 Task: Add an event with the title Second Annual Strategic Planning Session, date '2023/12/23', time 7:00 AM to 9:00 AMand add a description: The Lunch Break Mindfulness Session will begin with a brief introduction to mindfulness and its benefits. Participants will learn about the practice of being fully present in the moment, cultivating awareness, and reducing stress. The facilitator will create a safe and supportive environment, ensuring that participants feel comfortable throughout the session., put the event into Red category . Add location for the event as: Prague, Czech Republic, logged in from the account softage.7@softage.netand send the event invitation to softage.10@softage.net and softage.5@softage.net. Set a reminder for the event 1 hour before
Action: Mouse moved to (92, 117)
Screenshot: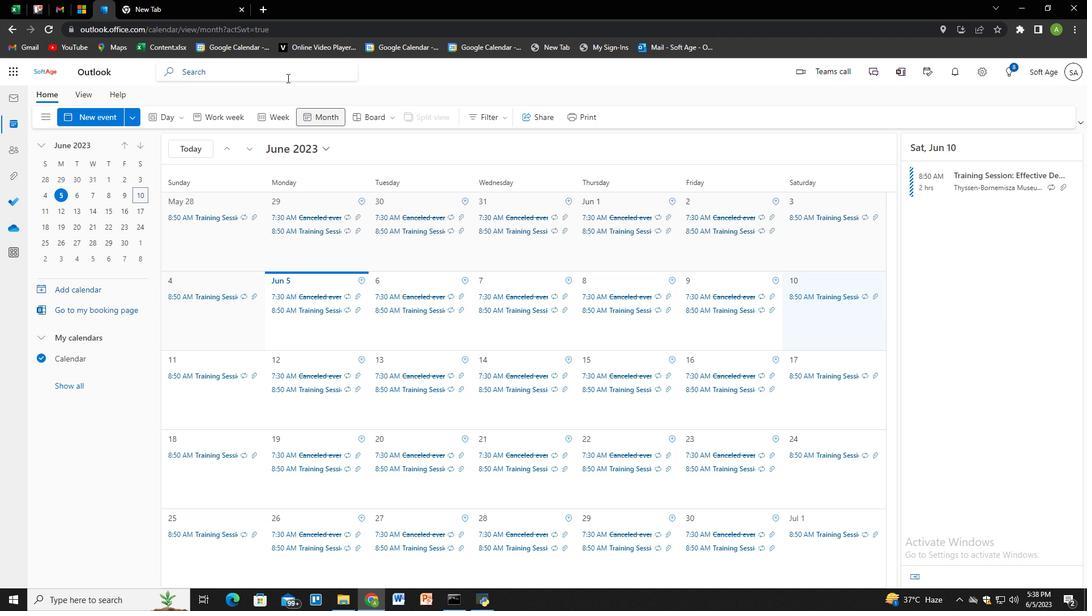 
Action: Mouse pressed left at (92, 117)
Screenshot: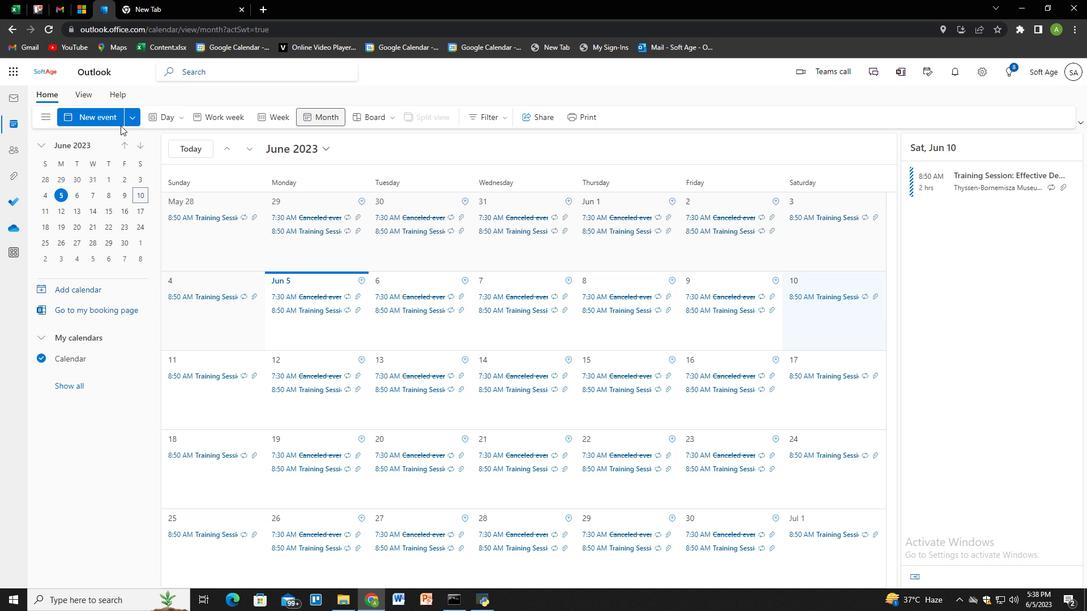 
Action: Mouse moved to (430, 195)
Screenshot: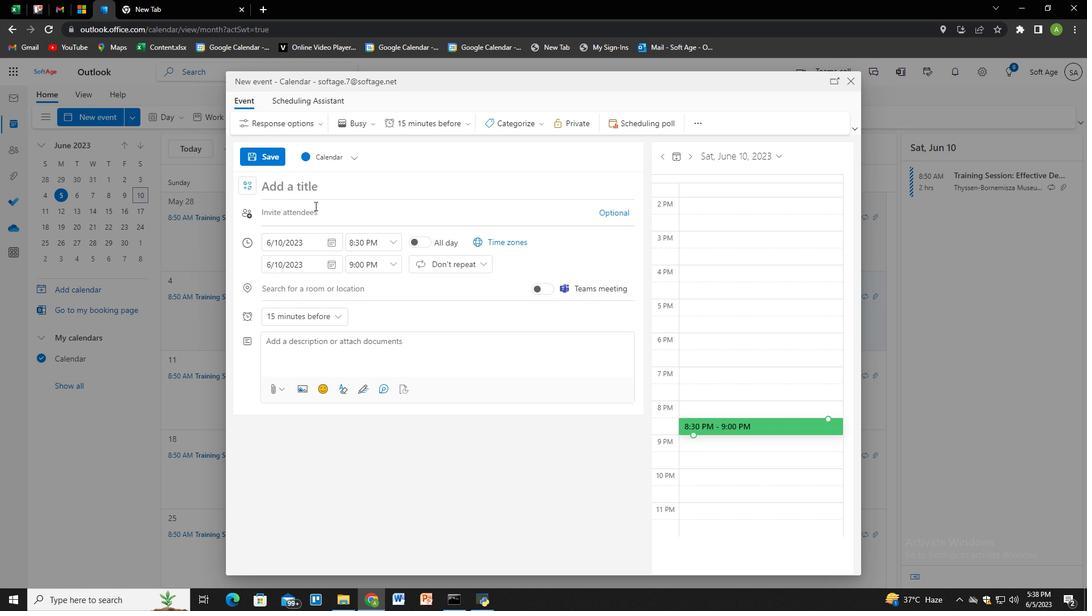 
Action: Key pressed <Key.shift>See<Key.backspace>cond<Key.space><Key.shift>Annu
Screenshot: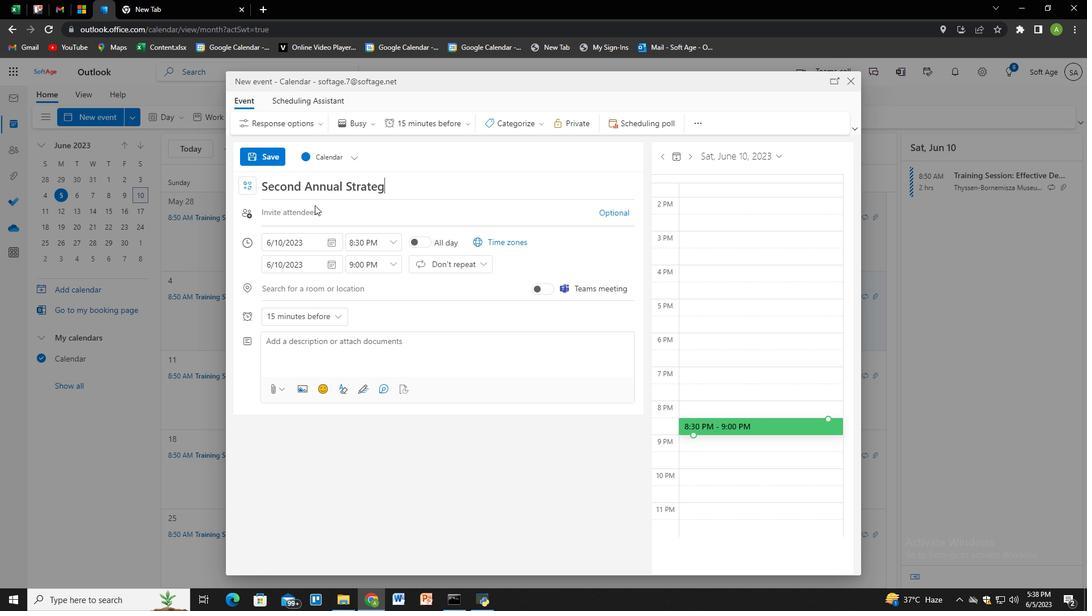 
Action: Mouse moved to (107, 118)
Screenshot: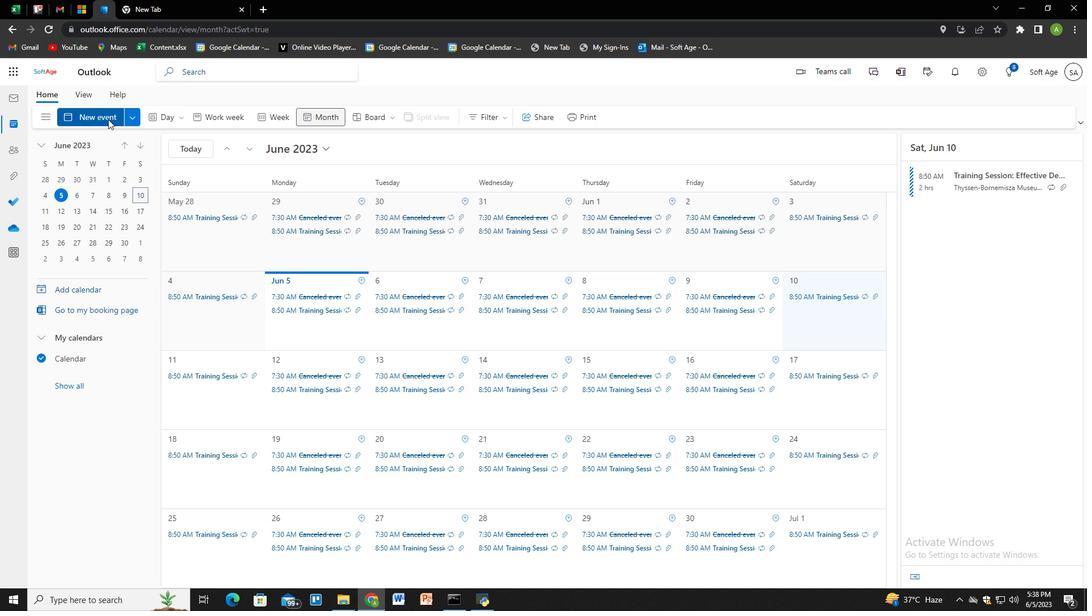 
Action: Mouse pressed left at (107, 118)
Screenshot: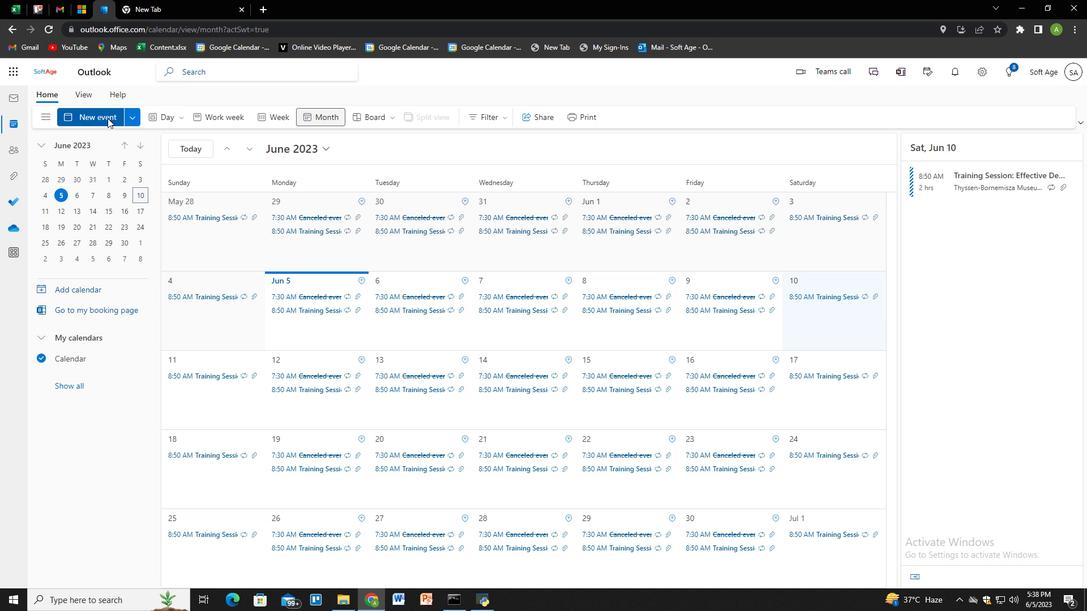 
Action: Mouse moved to (314, 205)
Screenshot: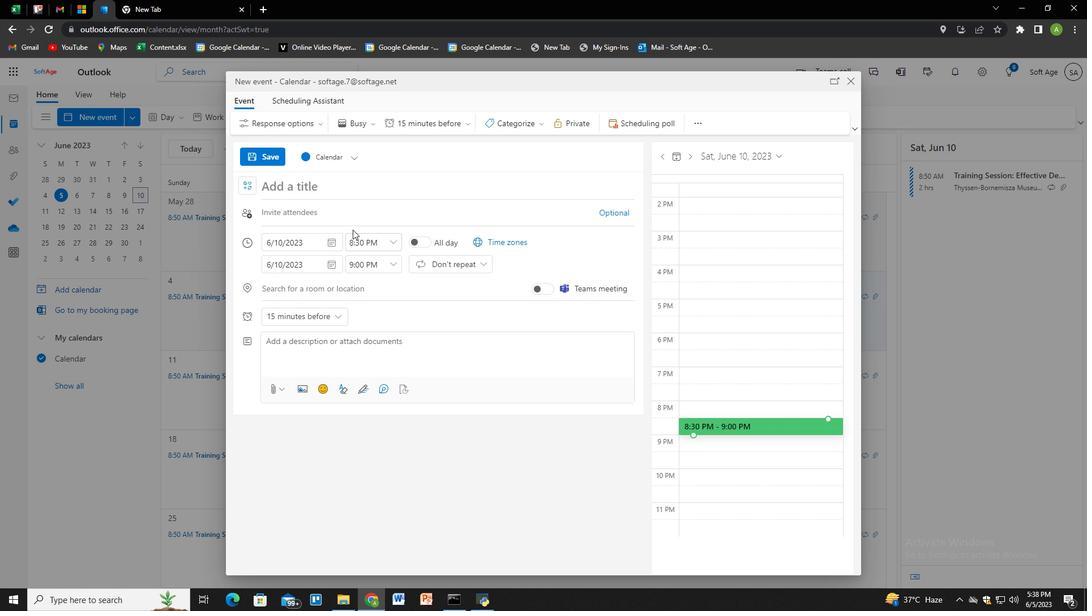 
Action: Key pressed <Key.shift>Second<Key.space><Key.shift><Key.shift>Annual<Key.space><Key.shift>Strategic<Key.space><Key.shift>Planning<Key.space><Key.shift>Session
Screenshot: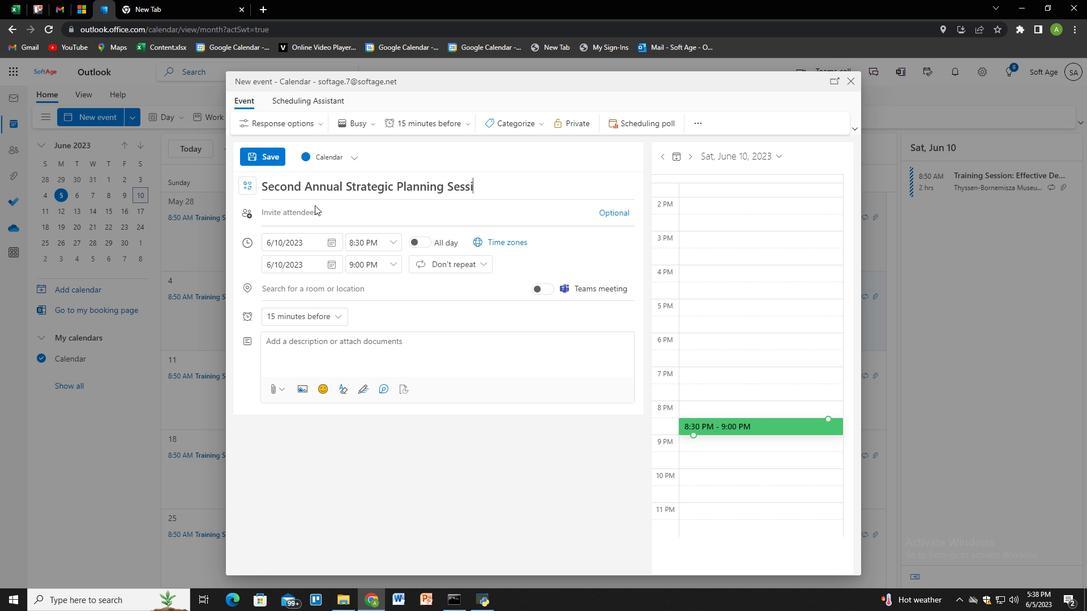 
Action: Mouse moved to (330, 241)
Screenshot: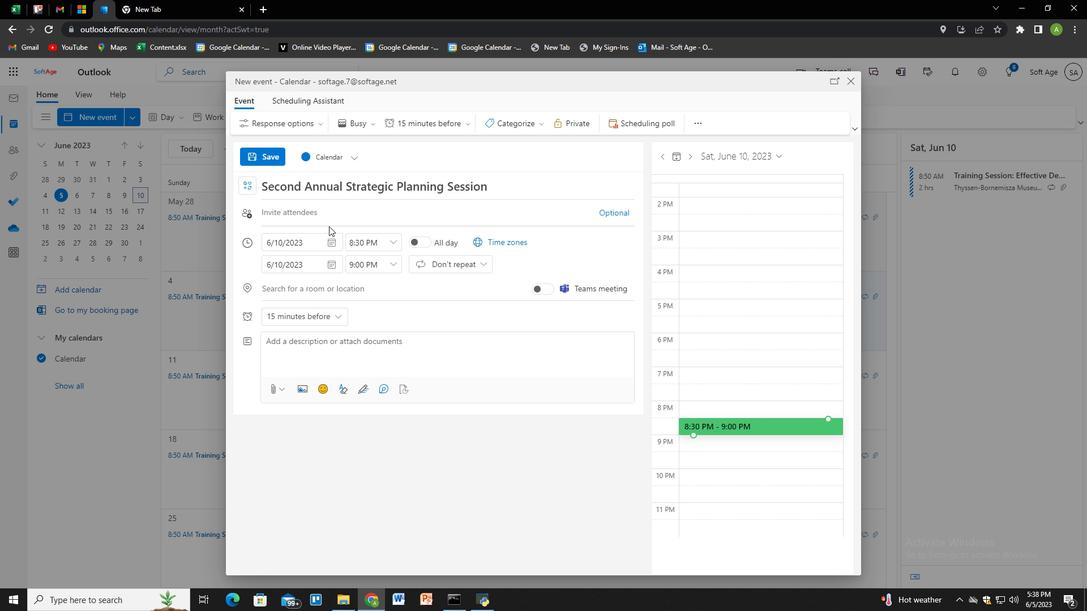 
Action: Mouse pressed left at (330, 241)
Screenshot: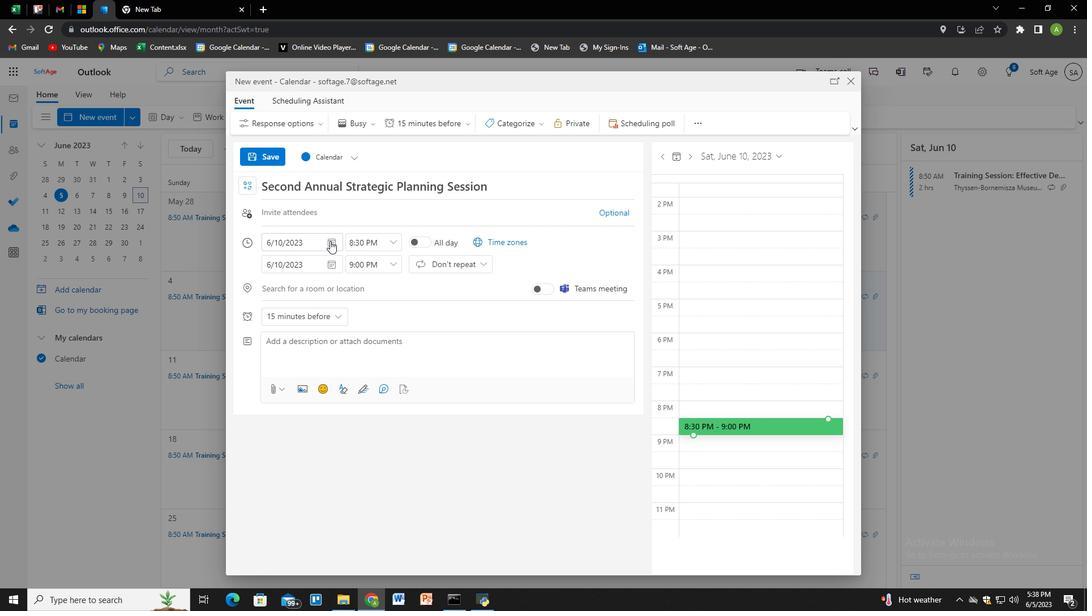 
Action: Mouse moved to (376, 265)
Screenshot: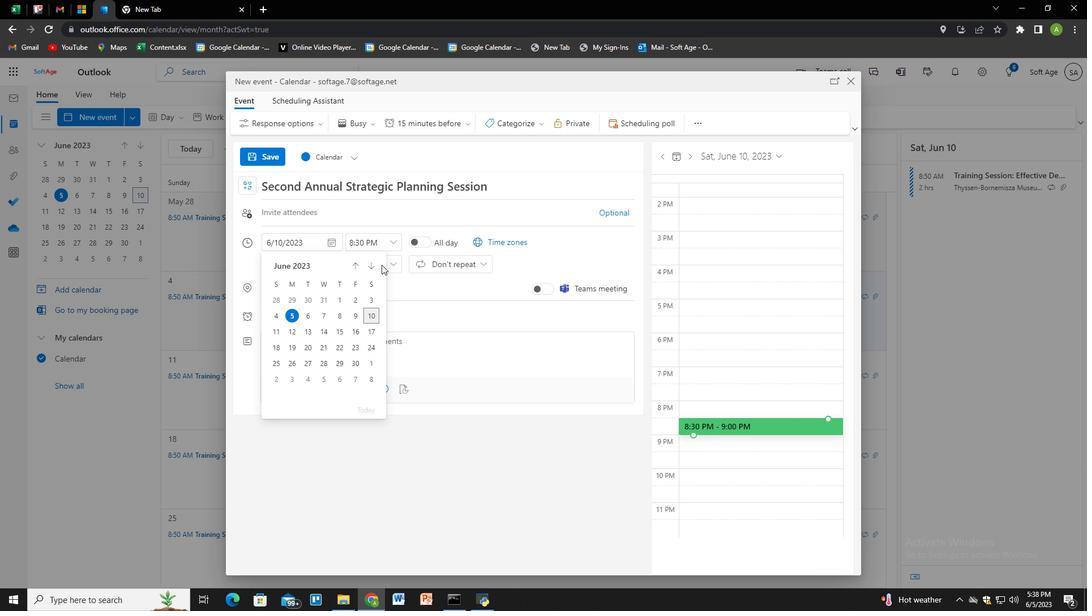 
Action: Mouse pressed left at (376, 265)
Screenshot: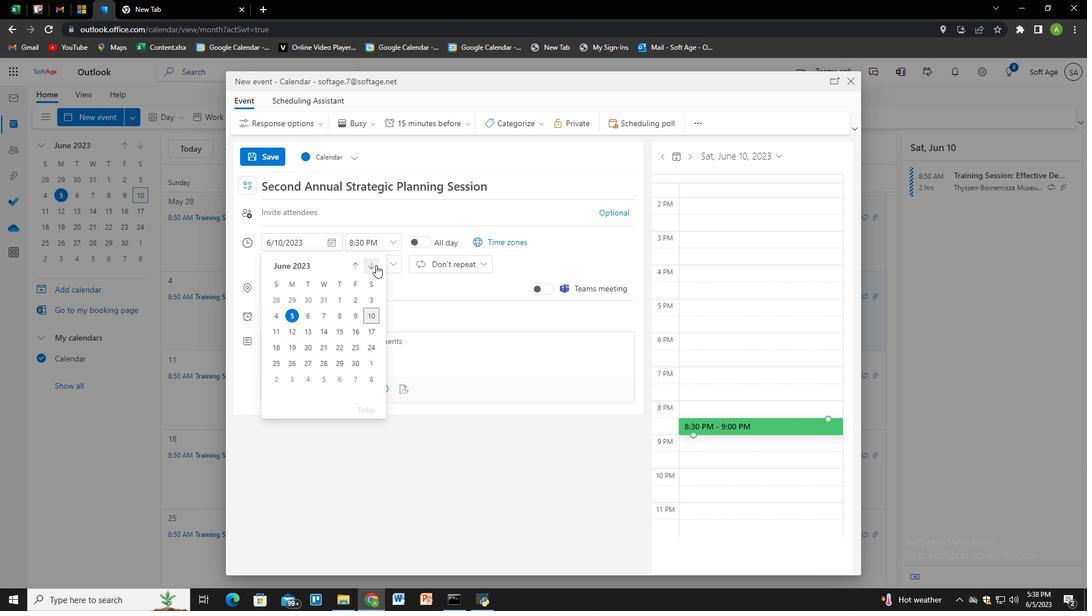 
Action: Mouse pressed left at (376, 265)
Screenshot: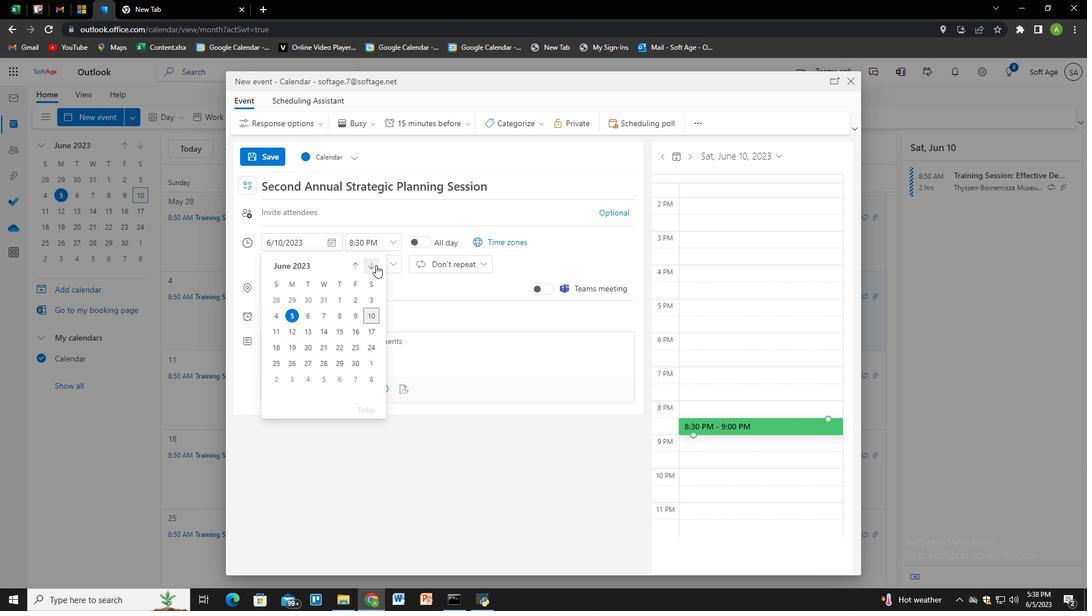 
Action: Mouse pressed left at (376, 265)
Screenshot: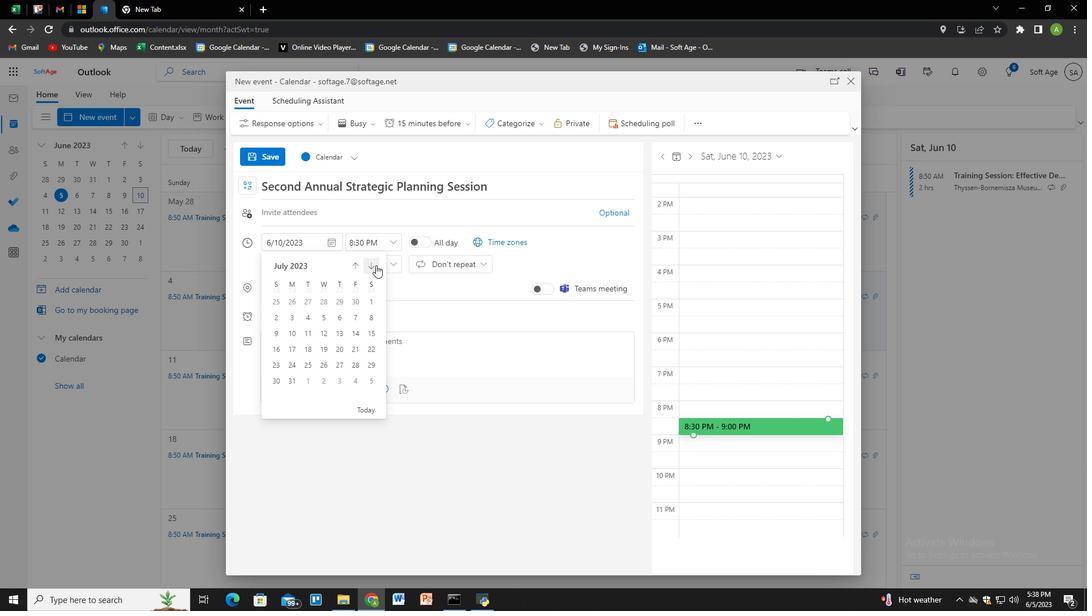 
Action: Mouse pressed left at (376, 265)
Screenshot: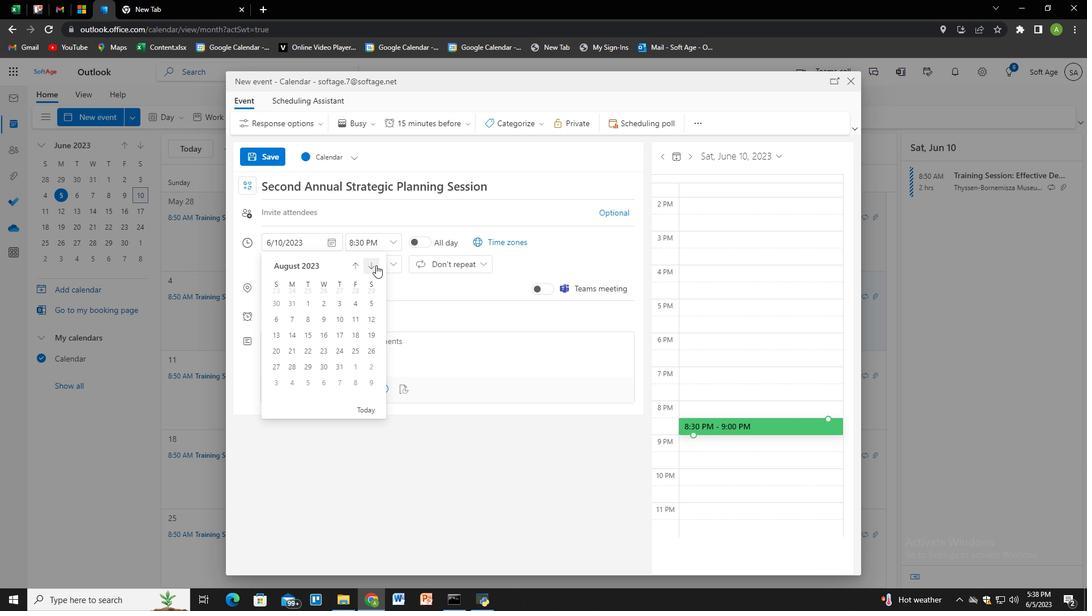 
Action: Mouse pressed left at (376, 265)
Screenshot: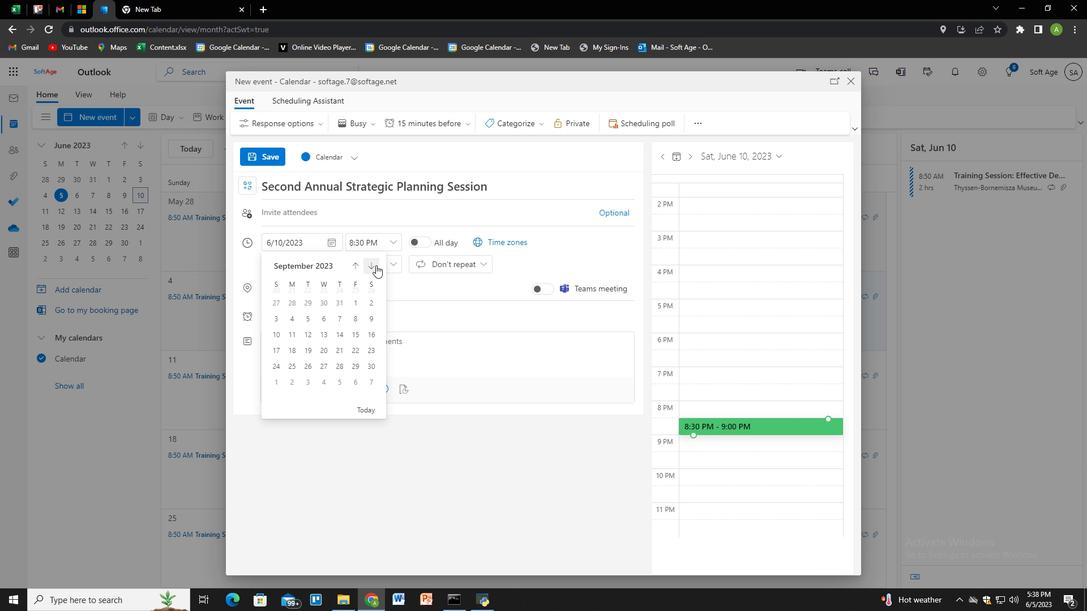 
Action: Mouse pressed left at (376, 265)
Screenshot: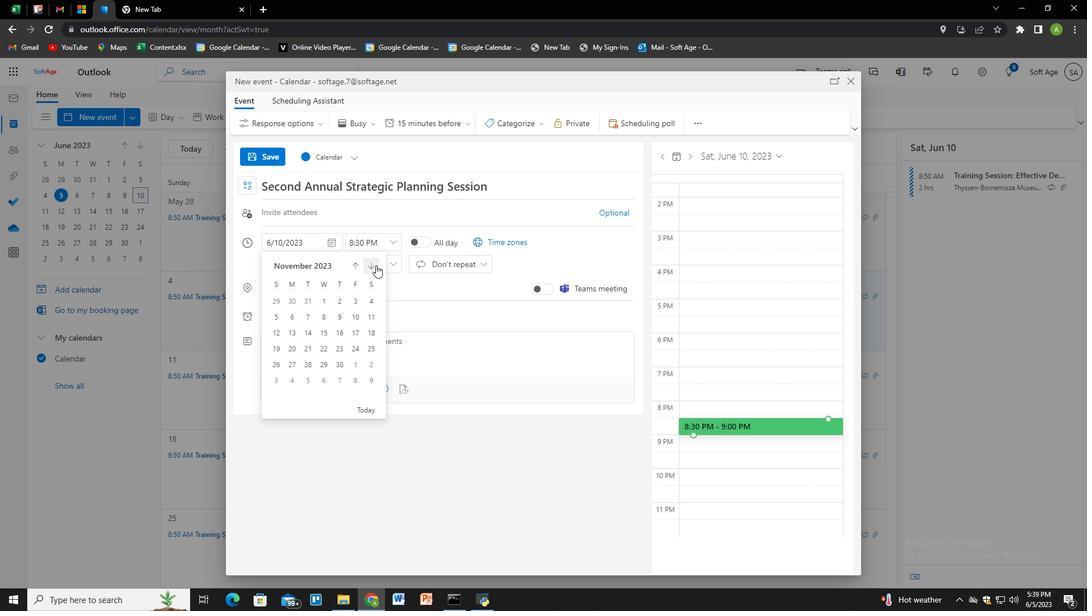 
Action: Mouse moved to (370, 348)
Screenshot: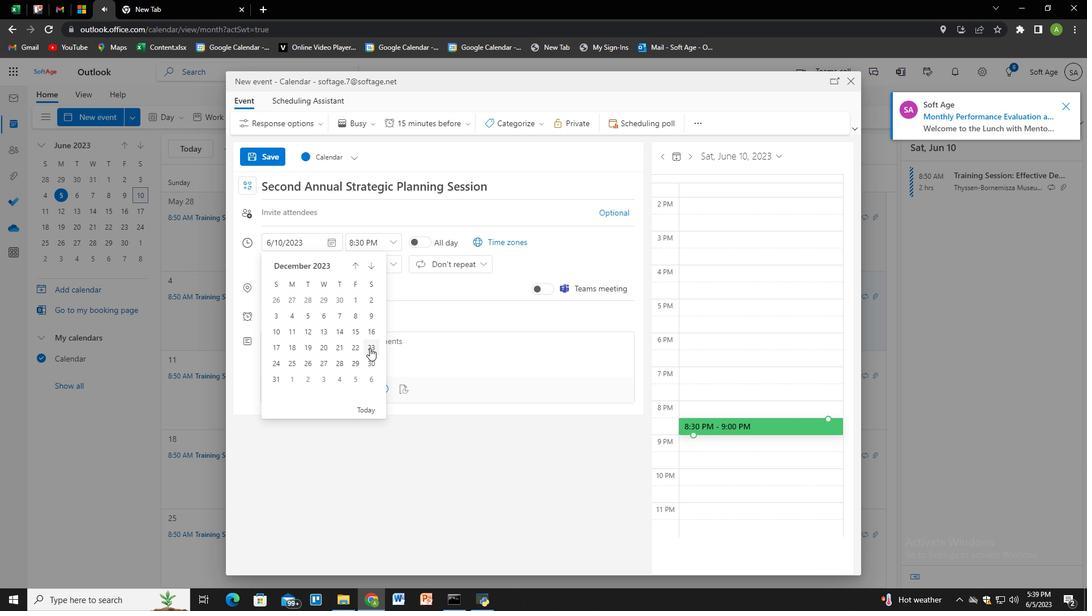 
Action: Mouse pressed left at (370, 348)
Screenshot: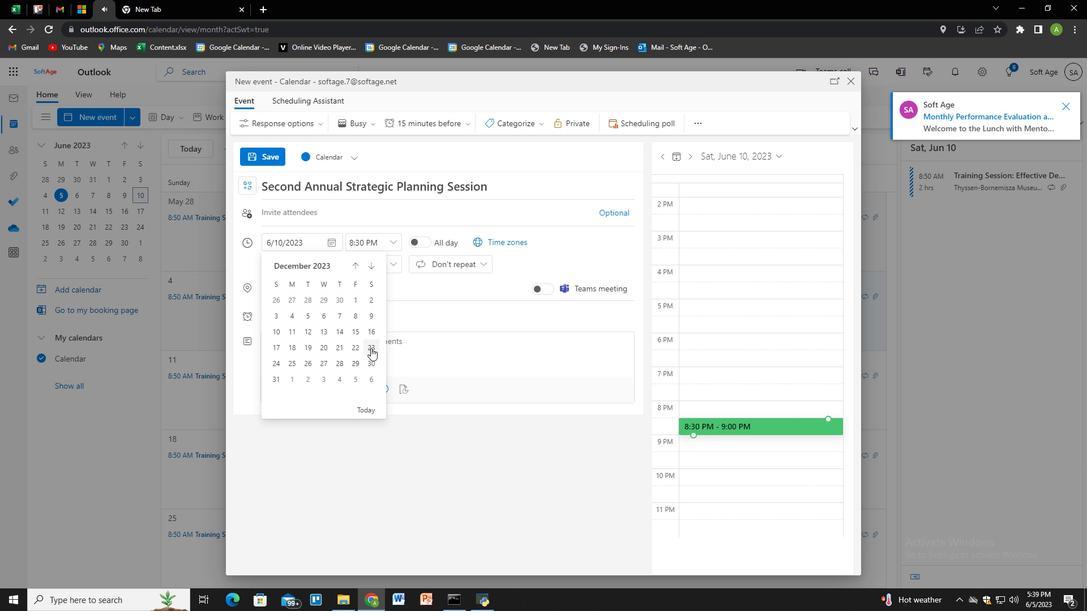 
Action: Mouse moved to (397, 241)
Screenshot: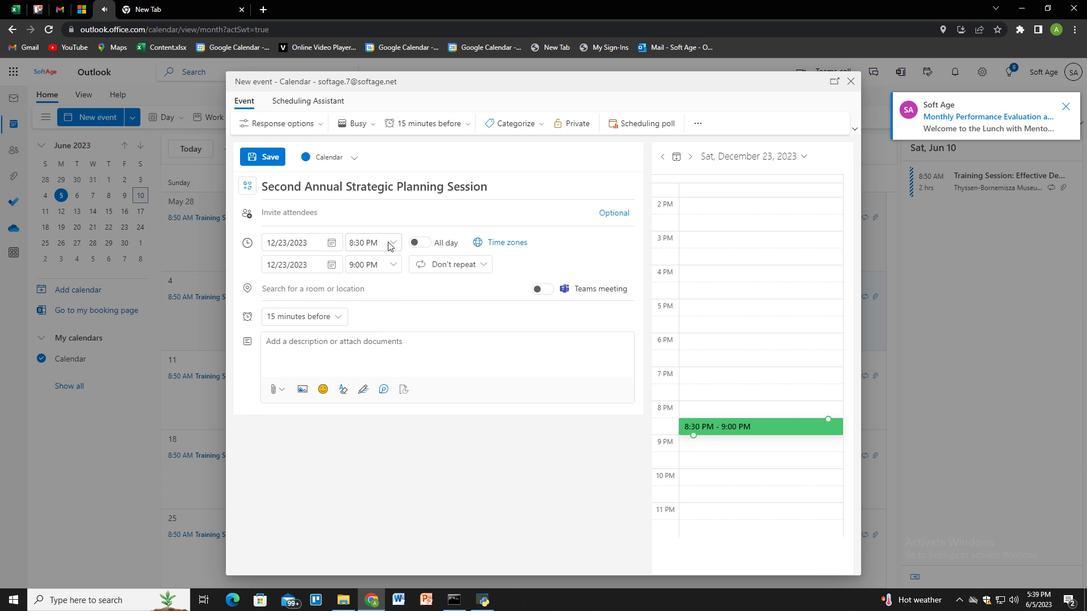 
Action: Mouse pressed left at (397, 241)
Screenshot: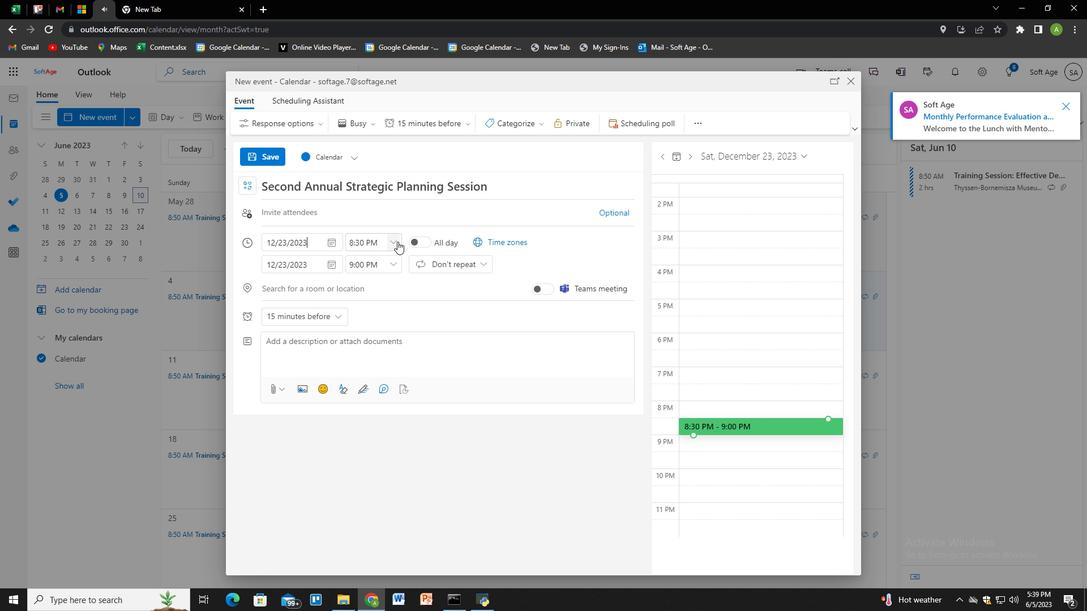 
Action: Mouse moved to (395, 283)
Screenshot: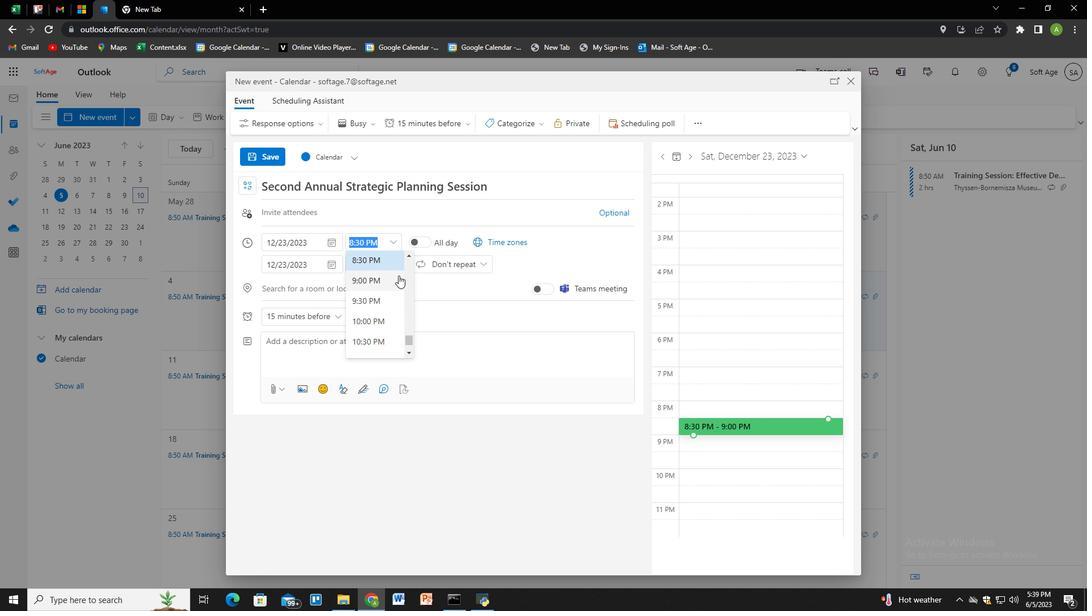 
Action: Mouse scrolled (395, 283) with delta (0, 0)
Screenshot: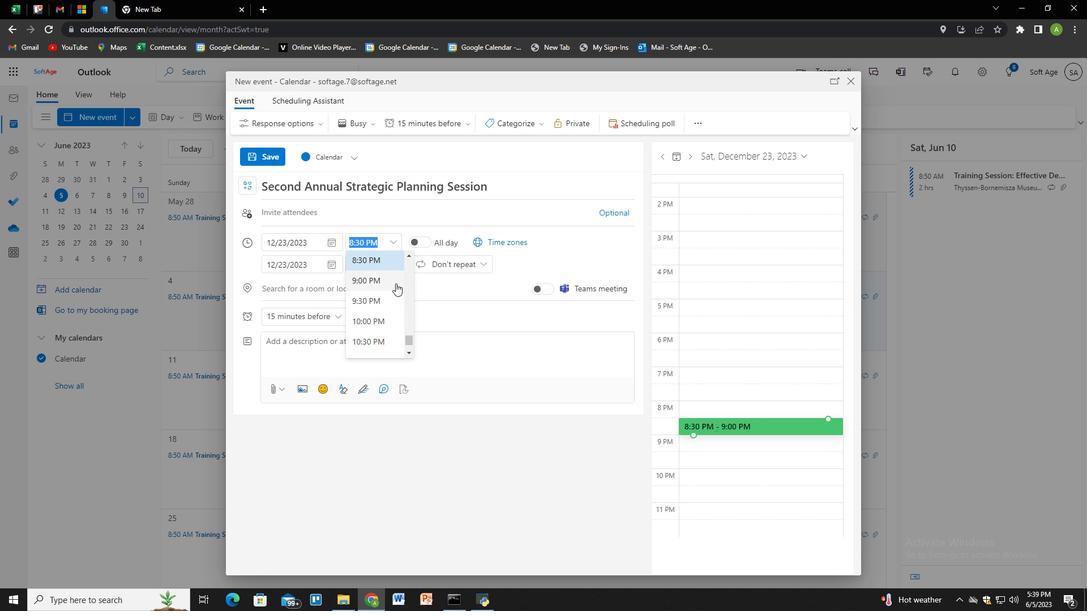 
Action: Mouse moved to (395, 284)
Screenshot: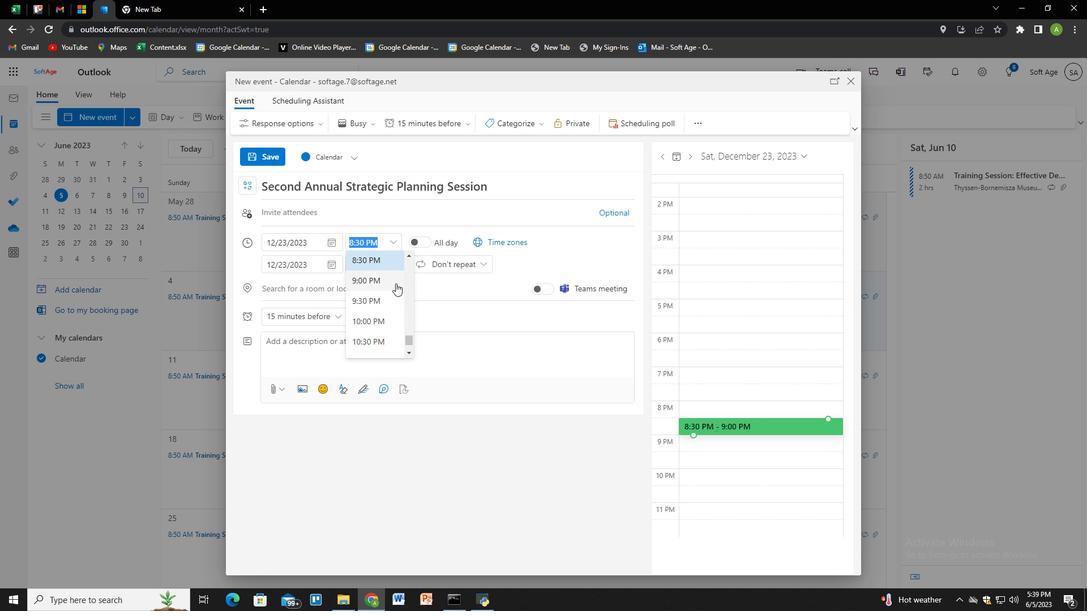 
Action: Mouse scrolled (395, 283) with delta (0, 0)
Screenshot: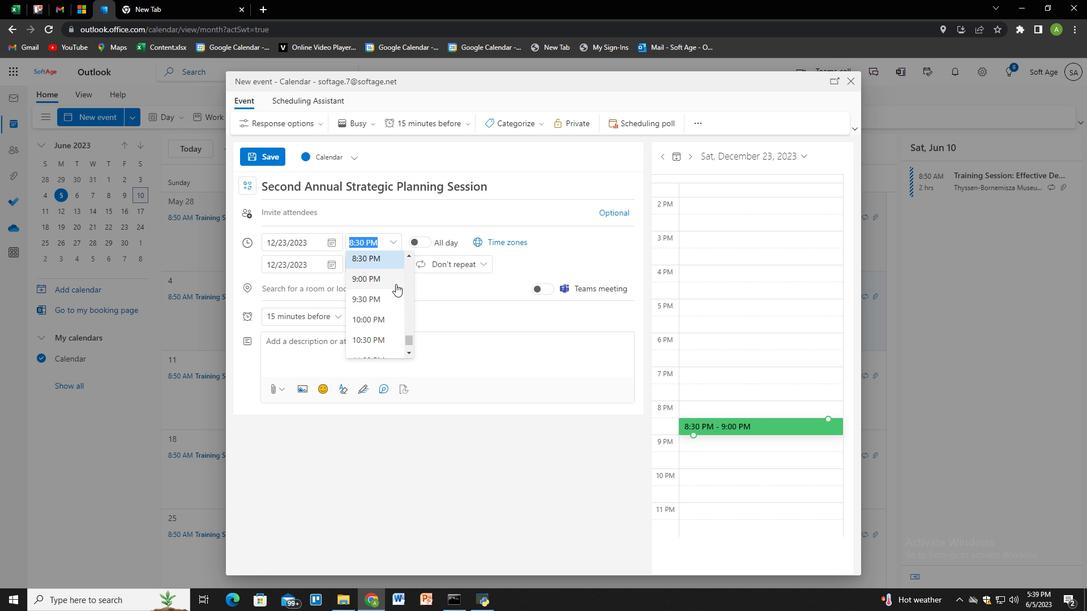 
Action: Mouse moved to (392, 291)
Screenshot: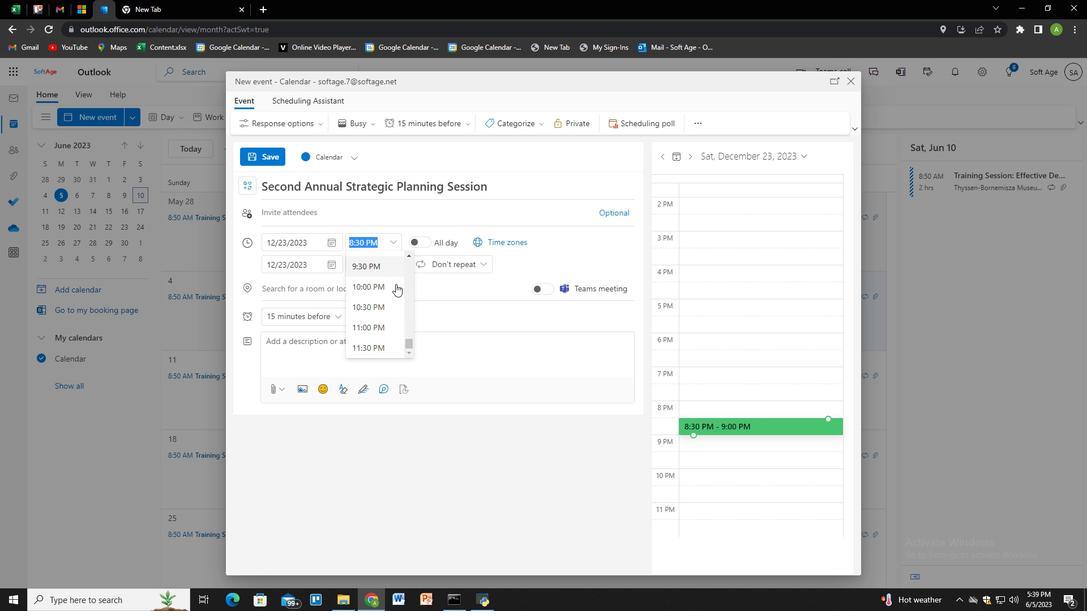 
Action: Mouse scrolled (392, 292) with delta (0, 0)
Screenshot: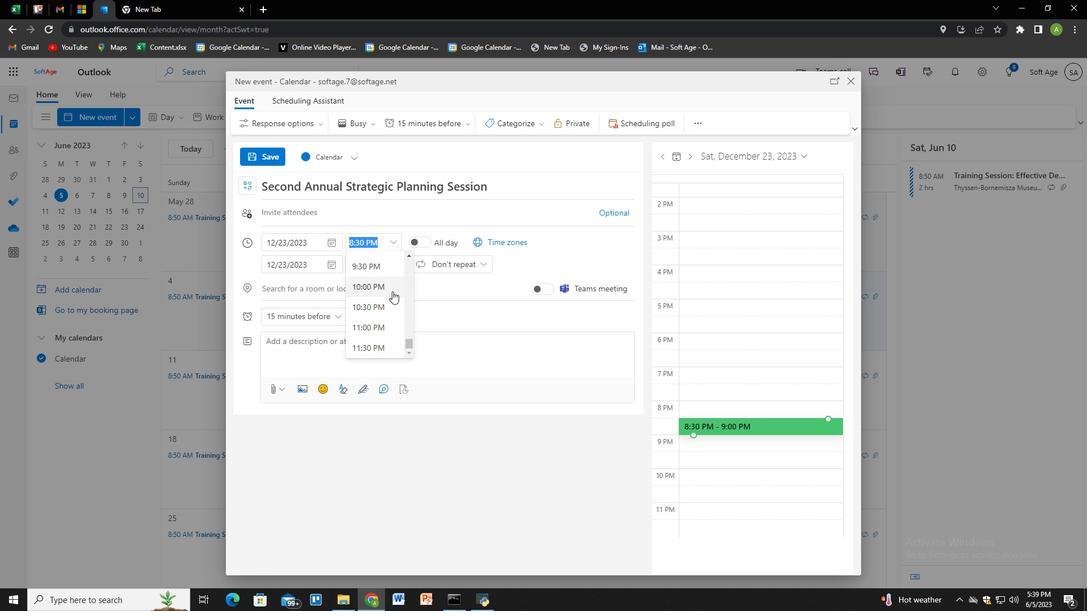 
Action: Mouse scrolled (392, 292) with delta (0, 0)
Screenshot: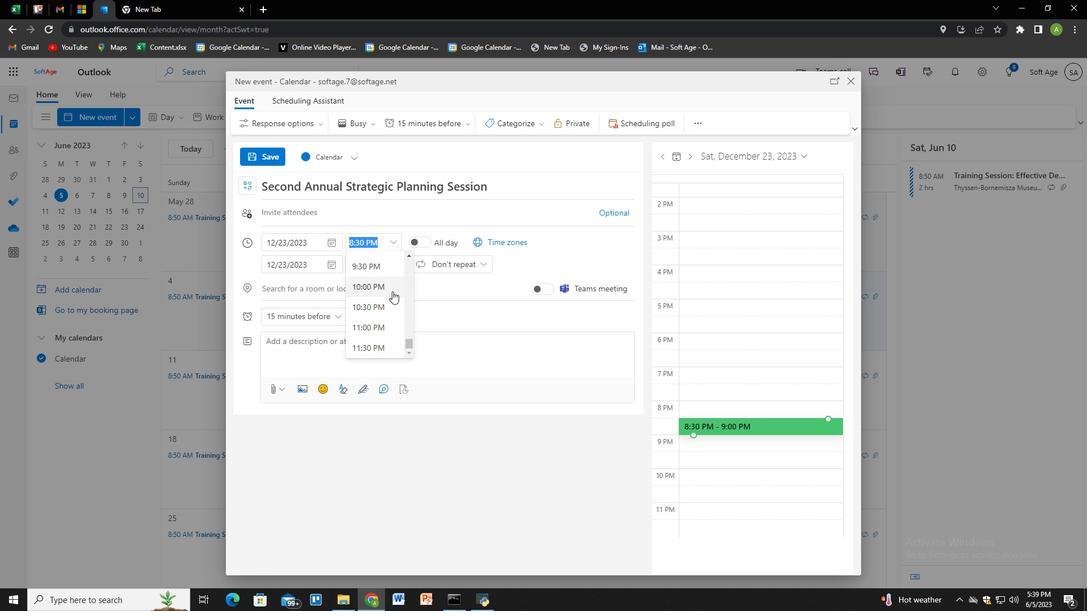 
Action: Mouse scrolled (392, 292) with delta (0, 0)
Screenshot: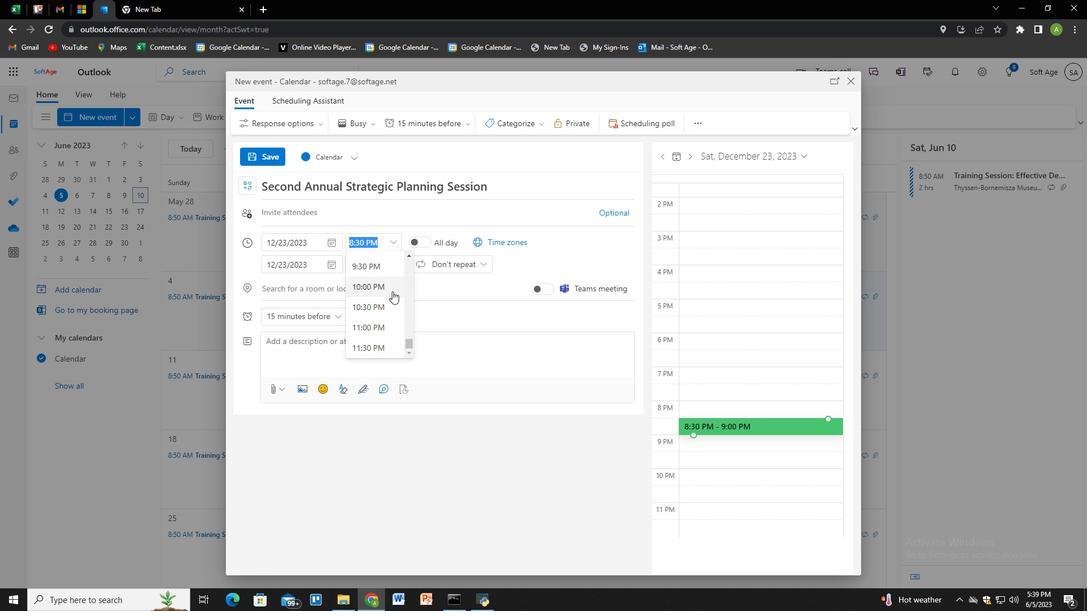 
Action: Mouse scrolled (392, 292) with delta (0, 0)
Screenshot: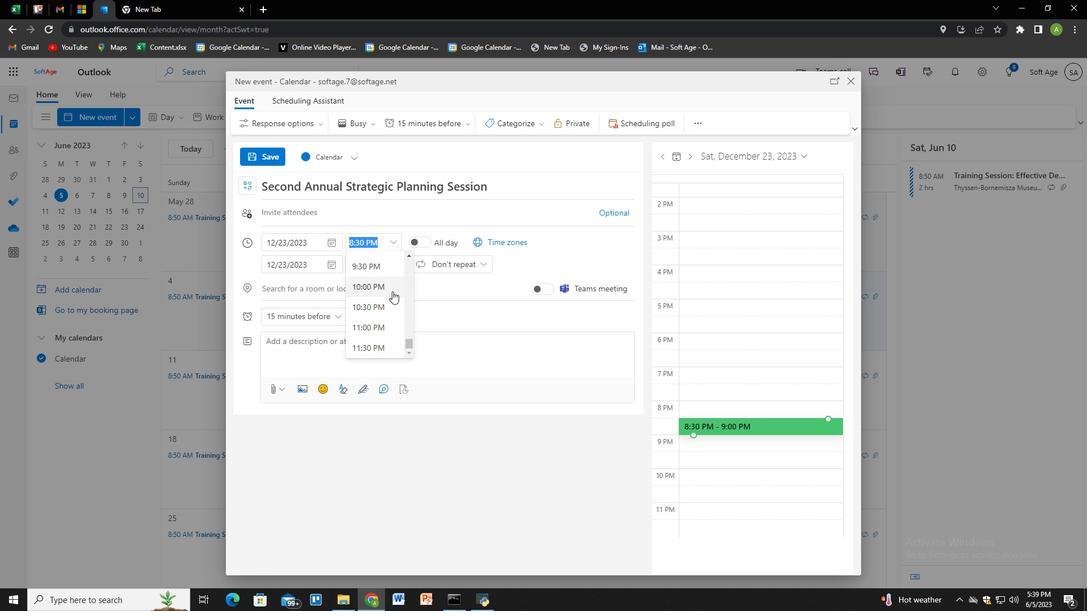 
Action: Mouse scrolled (392, 292) with delta (0, 0)
Screenshot: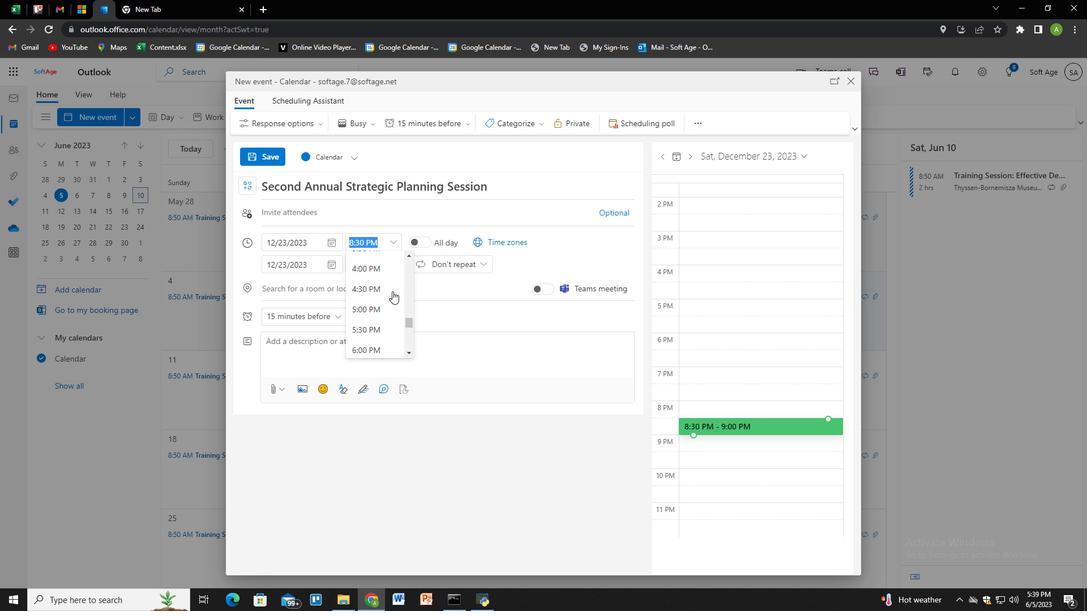 
Action: Mouse scrolled (392, 292) with delta (0, 0)
Screenshot: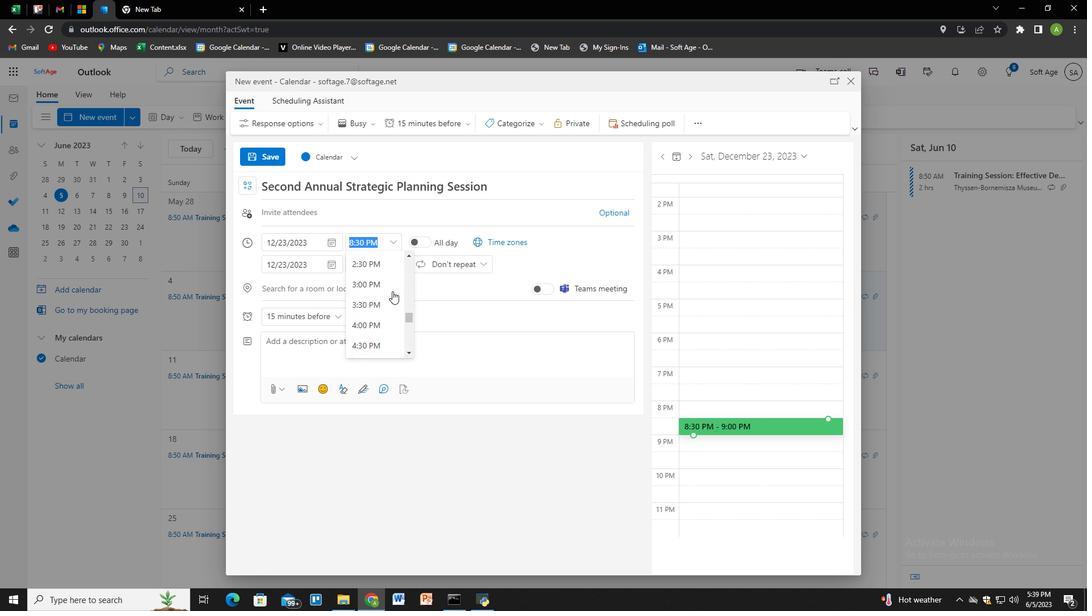 
Action: Mouse moved to (382, 319)
Screenshot: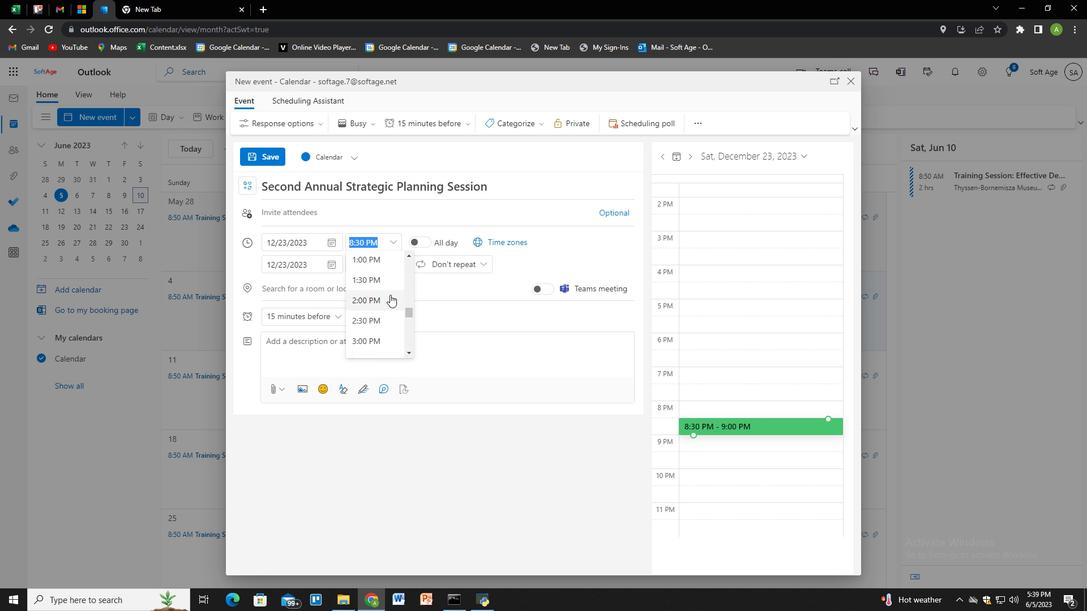 
Action: Mouse scrolled (382, 319) with delta (0, 0)
Screenshot: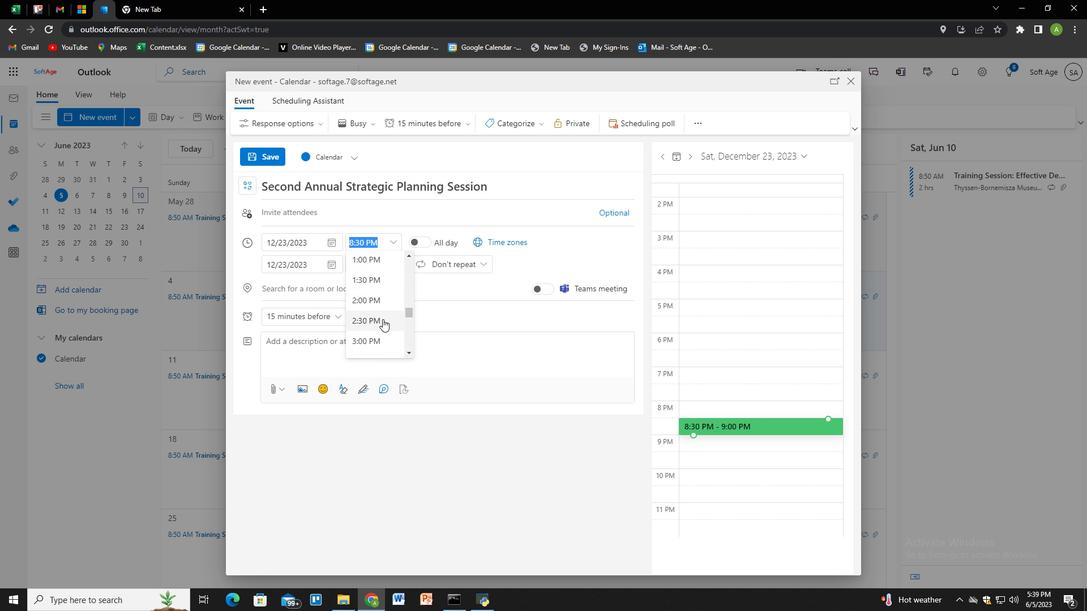 
Action: Mouse scrolled (382, 319) with delta (0, 0)
Screenshot: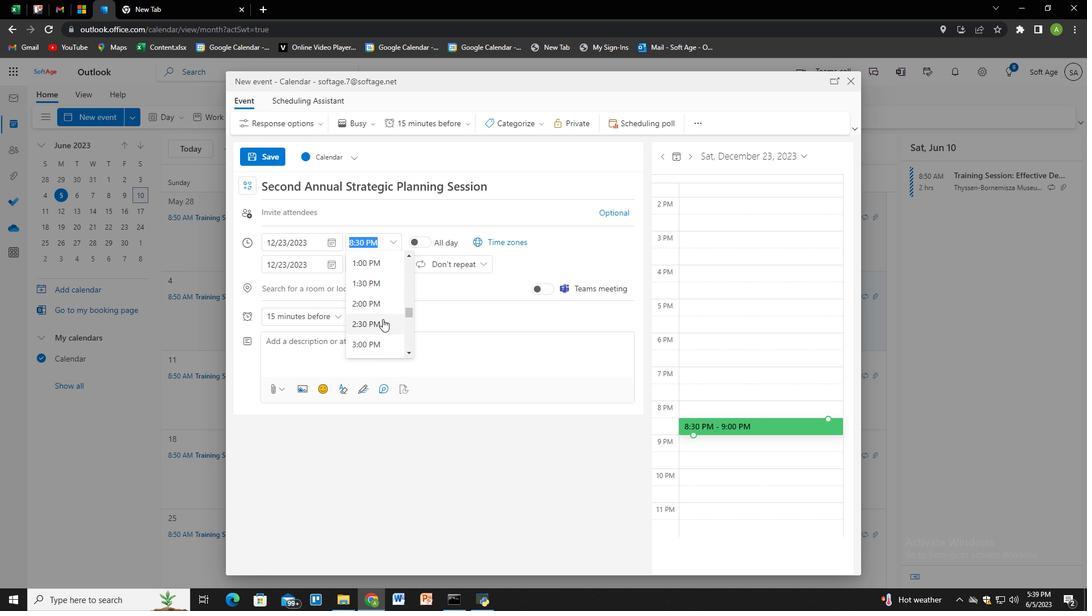 
Action: Mouse scrolled (382, 319) with delta (0, 0)
Screenshot: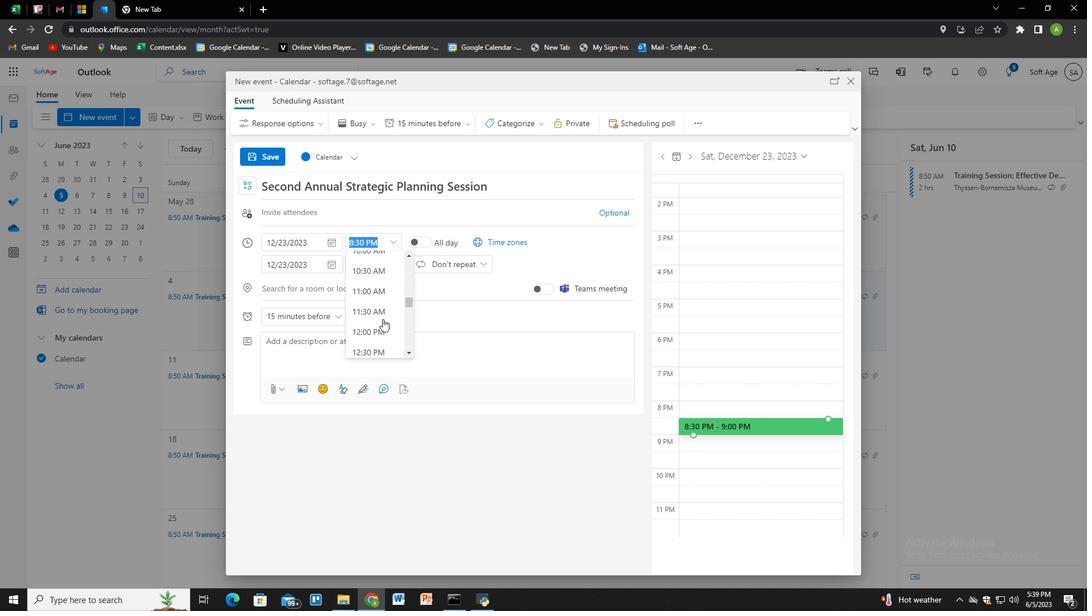 
Action: Mouse scrolled (382, 319) with delta (0, 0)
Screenshot: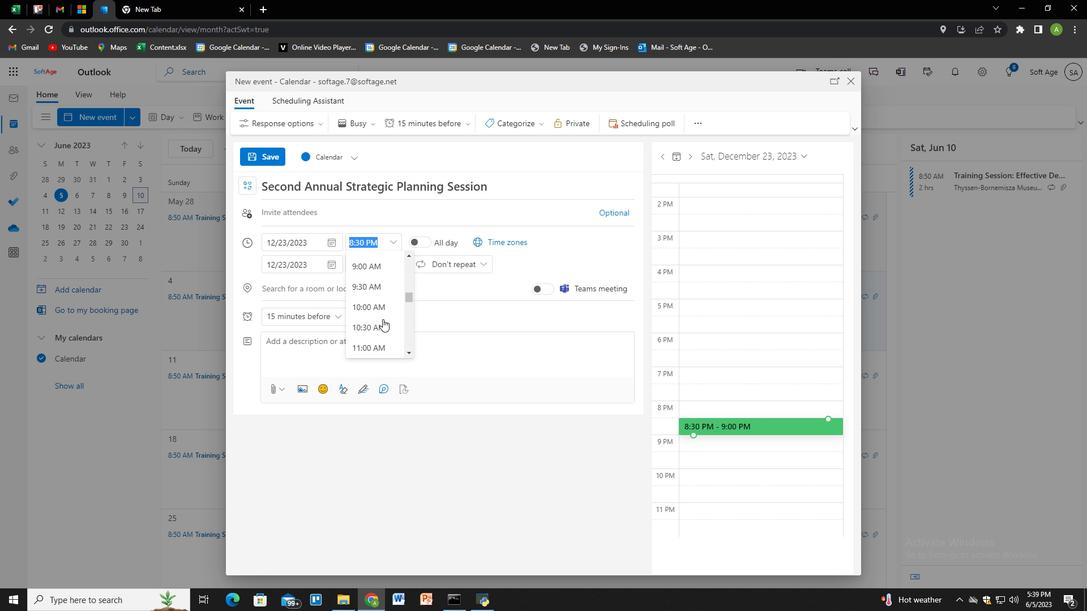 
Action: Mouse scrolled (382, 319) with delta (0, 0)
Screenshot: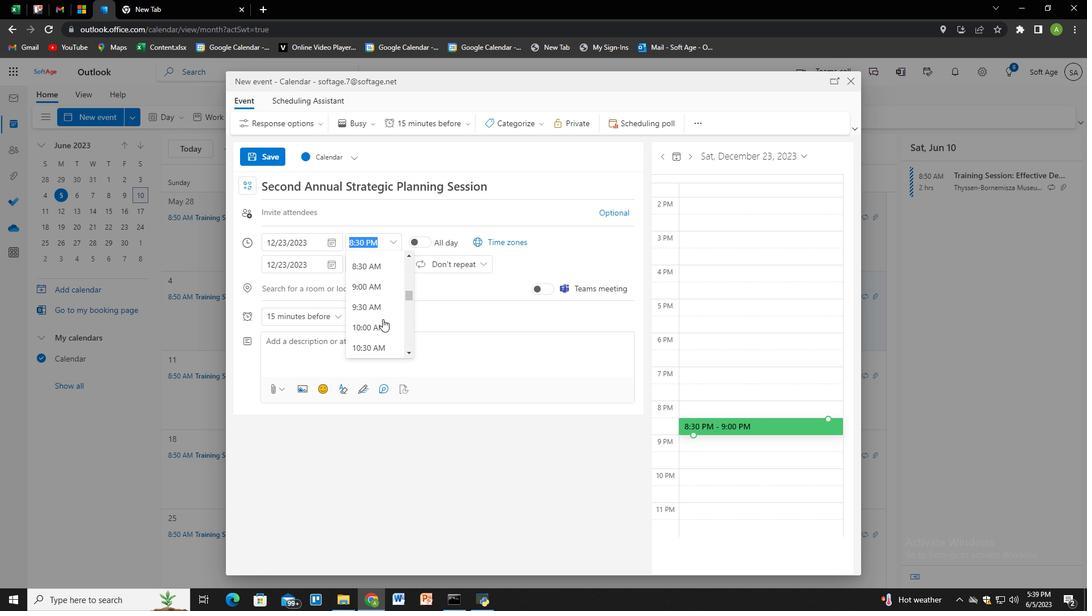 
Action: Mouse moved to (372, 297)
Screenshot: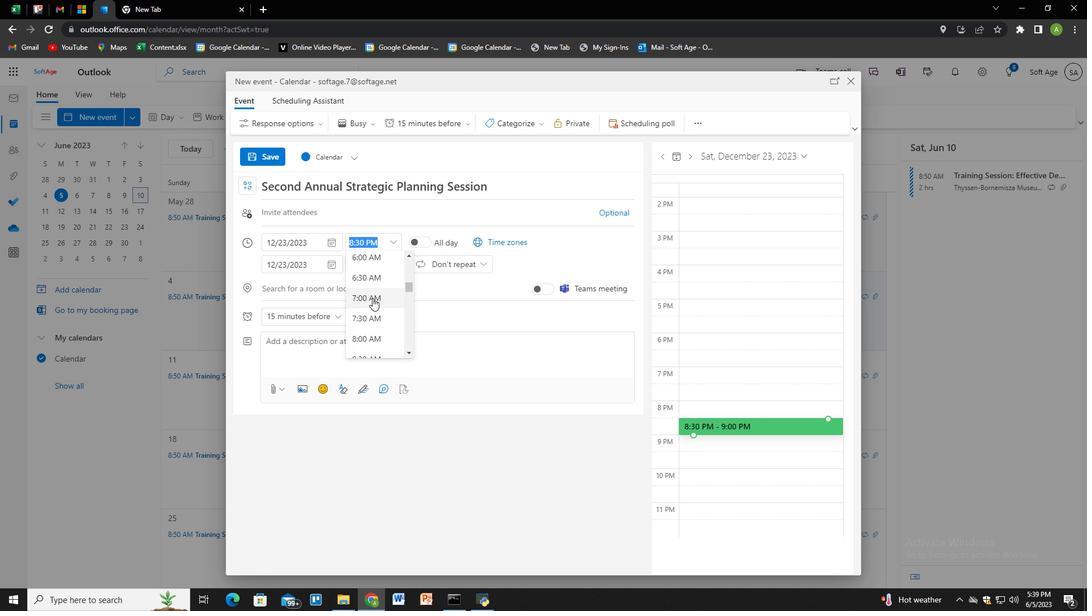 
Action: Mouse pressed left at (372, 297)
Screenshot: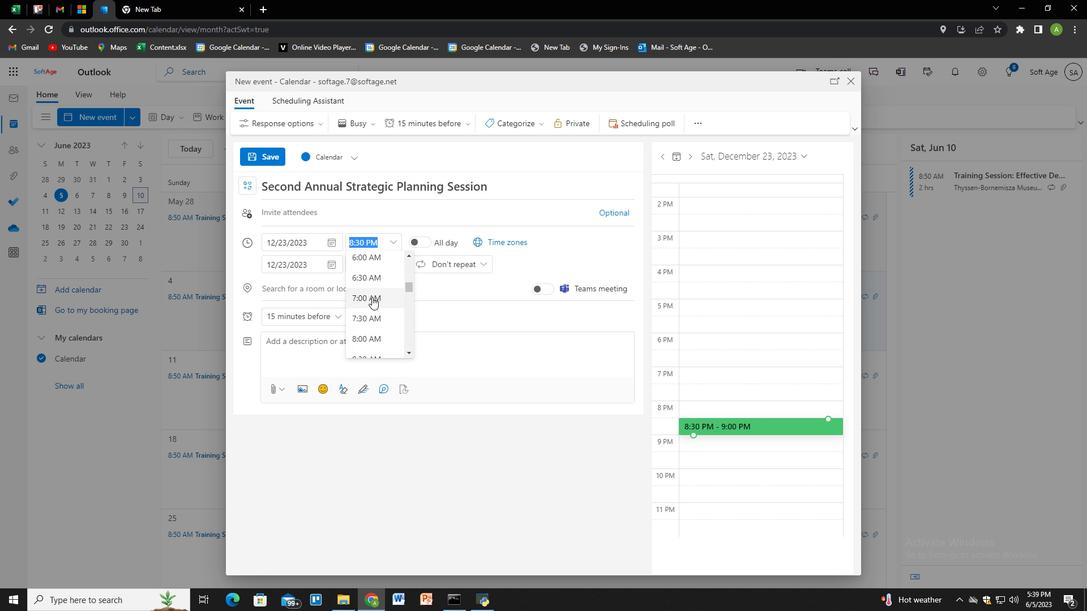 
Action: Mouse moved to (394, 270)
Screenshot: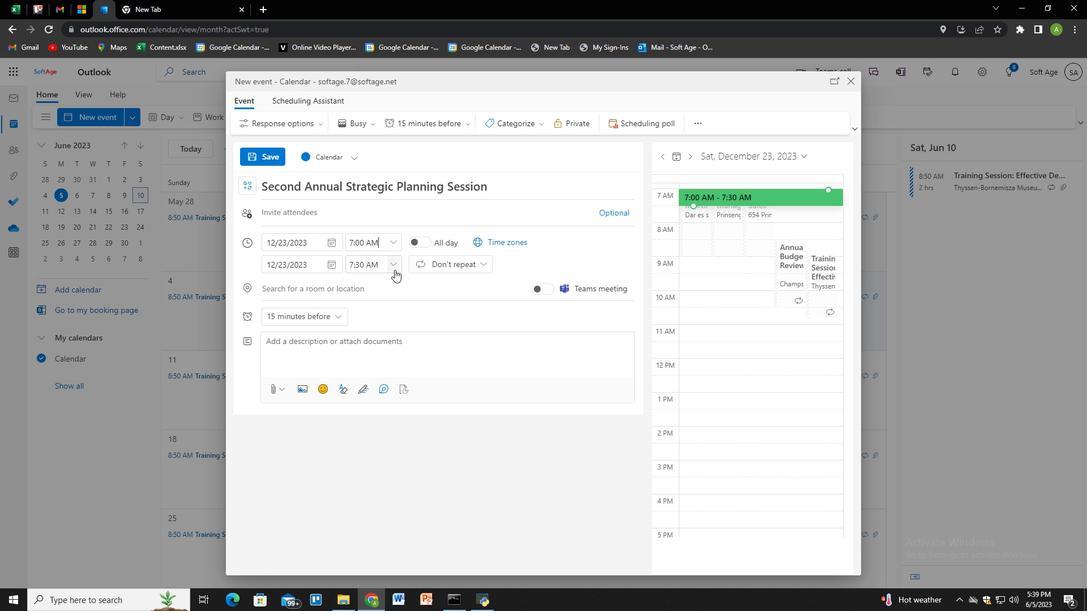 
Action: Mouse pressed left at (394, 270)
Screenshot: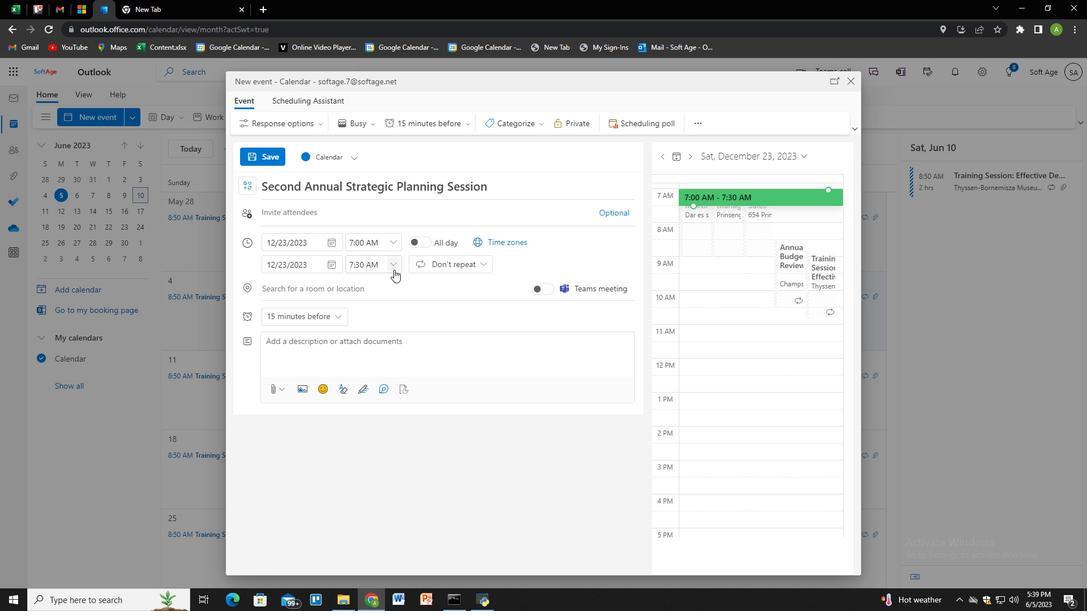 
Action: Mouse moved to (382, 343)
Screenshot: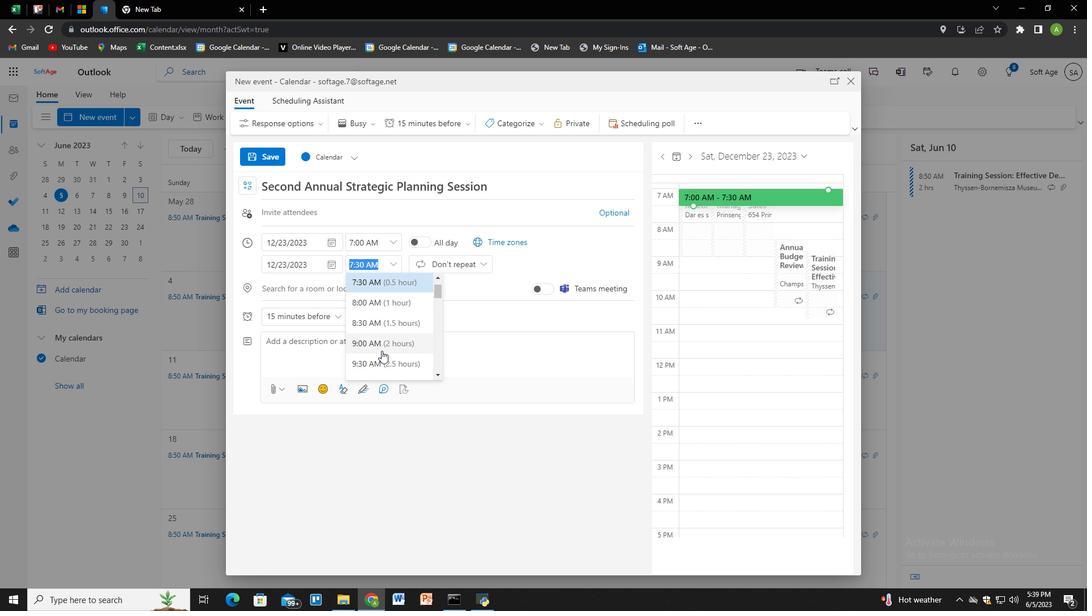 
Action: Mouse pressed left at (382, 343)
Screenshot: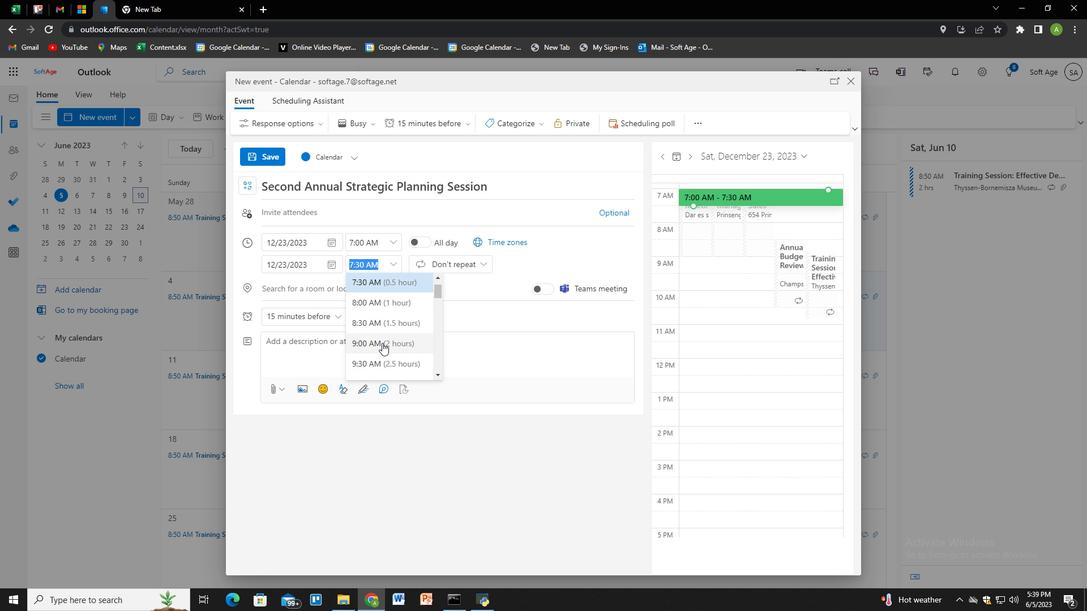 
Action: Mouse moved to (365, 347)
Screenshot: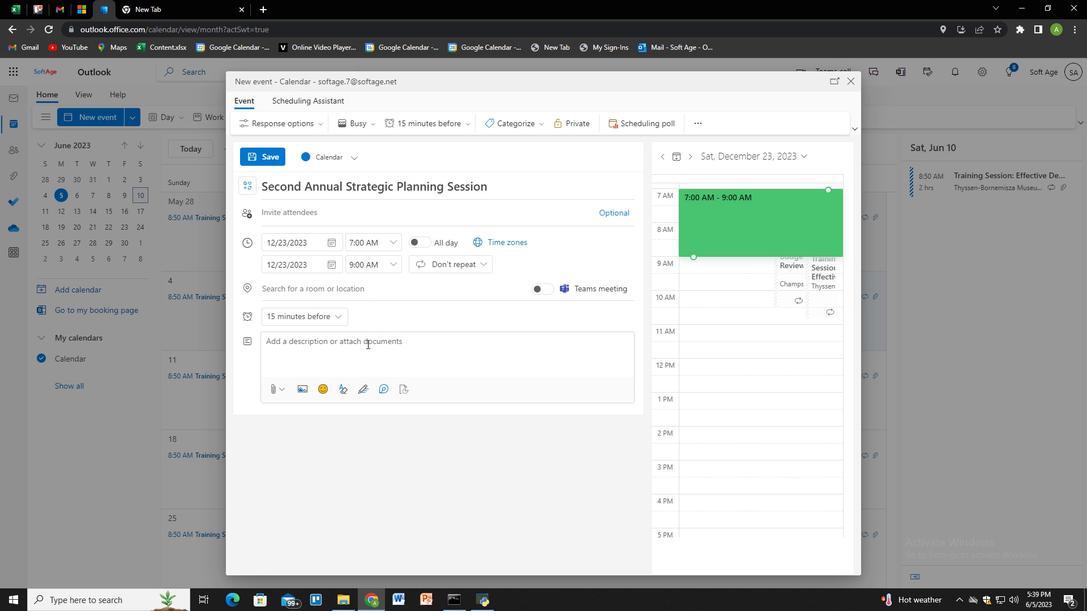 
Action: Mouse pressed left at (365, 347)
Screenshot: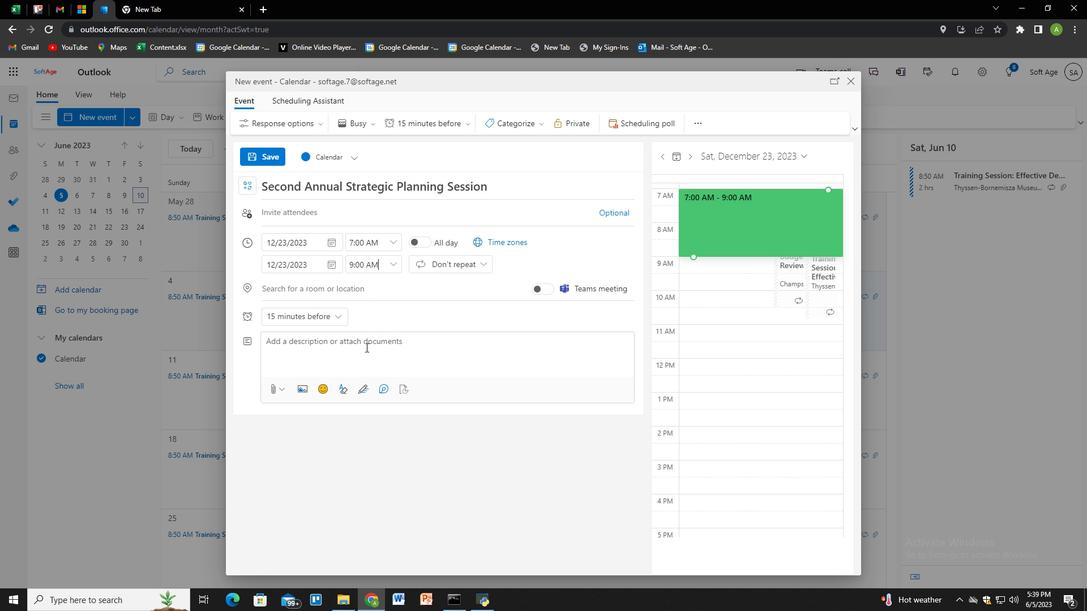 
Action: Key pressed <Key.shift>The<Key.space>luc<Key.backspace>nch<Key.space><Key.shift><Key.shift>Break<Key.space><Key.shift><Key.shift><Key.shift><Key.shift><Key.shift><Key.shift><Key.shift>Mindfulness<Key.space><Key.shift>Sesi<Key.backspace>sion<Key.space>will<Key.space>began<Key.space>with<Key.space>a<Key.space>brief<Key.space>inft<Key.backspace><Key.backspace>troduction<Key.space>to<Key.space>mindfullness<Key.backspace><Key.backspace><Key.backspace><Key.backspace><Key.backspace>ness<Key.space><Key.shift>Session<Key.backspace><Key.backspace><Key.backspace><Key.backspace><Key.backspace><Key.backspace><Key.backspace><Key.backspace><Key.backspace><Key.backspace><Key.backspace><Key.backspace>ness<Key.space>and<Key.space>its<Key.space>benefits.<Key.space><Key.shift>Participants<Key.space>will<Key.space>learn<Key.space>about<Key.space>the<Key.space>practice<Key.space>of<Key.space>being<Key.space>fully<Key.space>present<Key.space>int<Key.space>h<Key.backspace><Key.backspace><Key.backspace><Key.backspace>n<Key.space>the<Key.space>moment,<Key.space>cultivating<Key.space>az<Key.backspace>wareness,<Key.space>and<Key.space>supportinve<Key.backspace><Key.backspace><Key.backspace>ve<Key.space>environmentd<Key.backspace><Key.backspace>t,<Key.space>ensuring<Key.space>that<Key.space>participants<Key.space>feel<Key.space>comfortav<Key.backspace>ble<Key.space>throughtotjh<Key.backspace><Key.backspace><Key.space>the<Key.space><Key.backspace><Key.backspace><Key.backspace><Key.backspace><Key.backspace><Key.backspace>ut<Key.space>se<Key.backspace><Key.backspace>seeion<Key.backspace><Key.backspace><Key.backspace><Key.backspace>ssions.
Screenshot: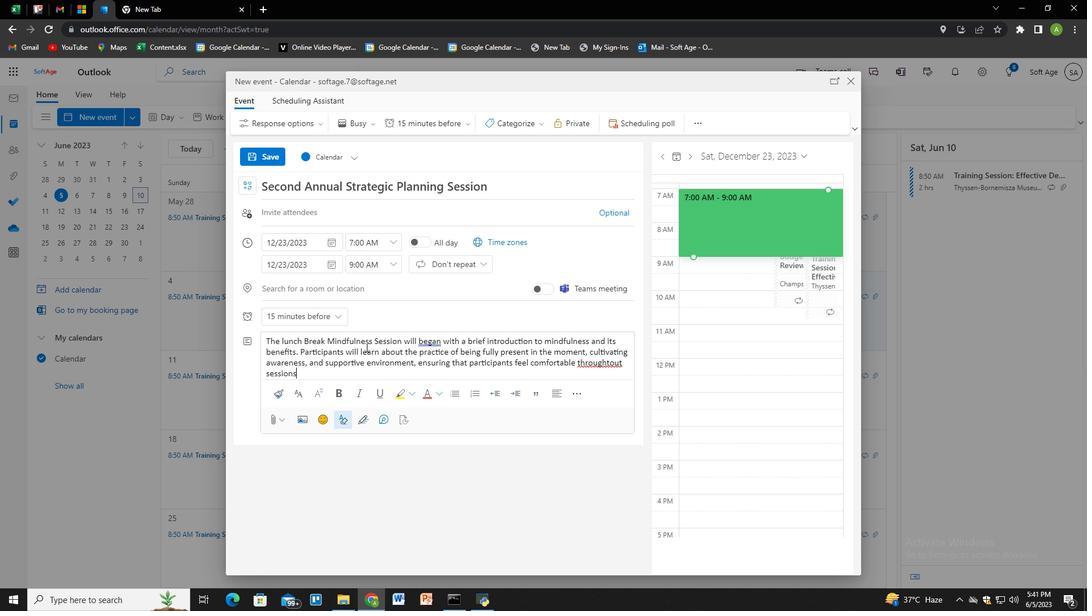 
Action: Mouse moved to (609, 364)
Screenshot: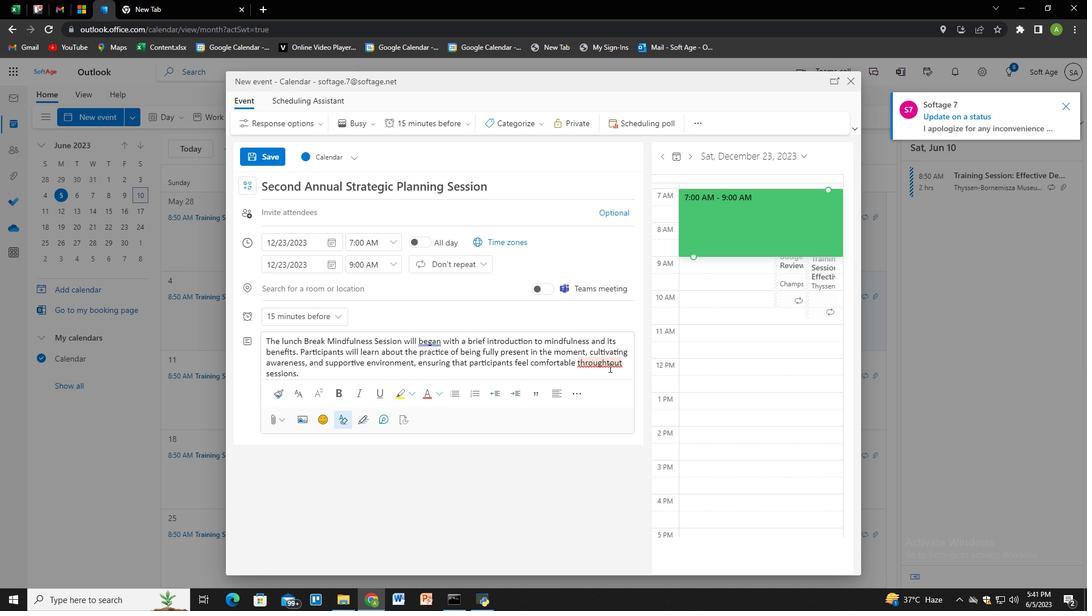 
Action: Mouse pressed right at (609, 364)
Screenshot: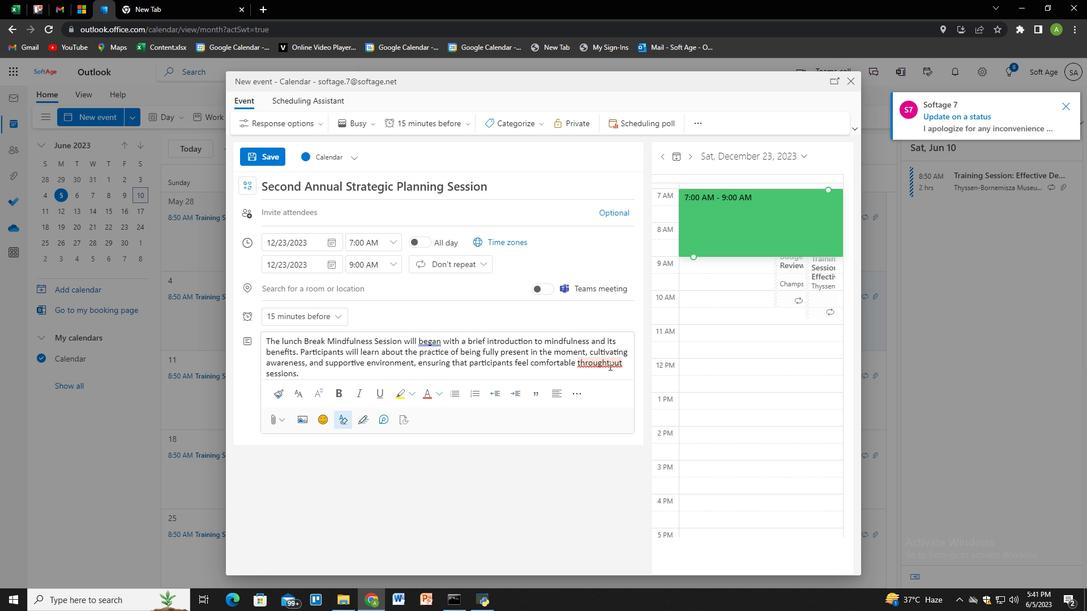 
Action: Mouse moved to (584, 368)
Screenshot: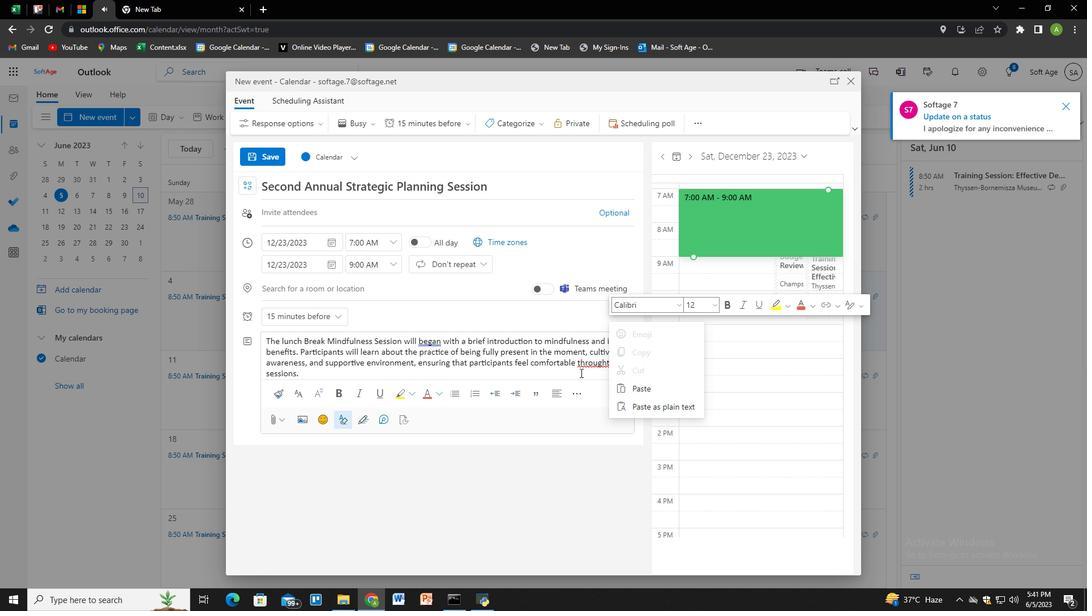 
Action: Mouse pressed left at (584, 368)
Screenshot: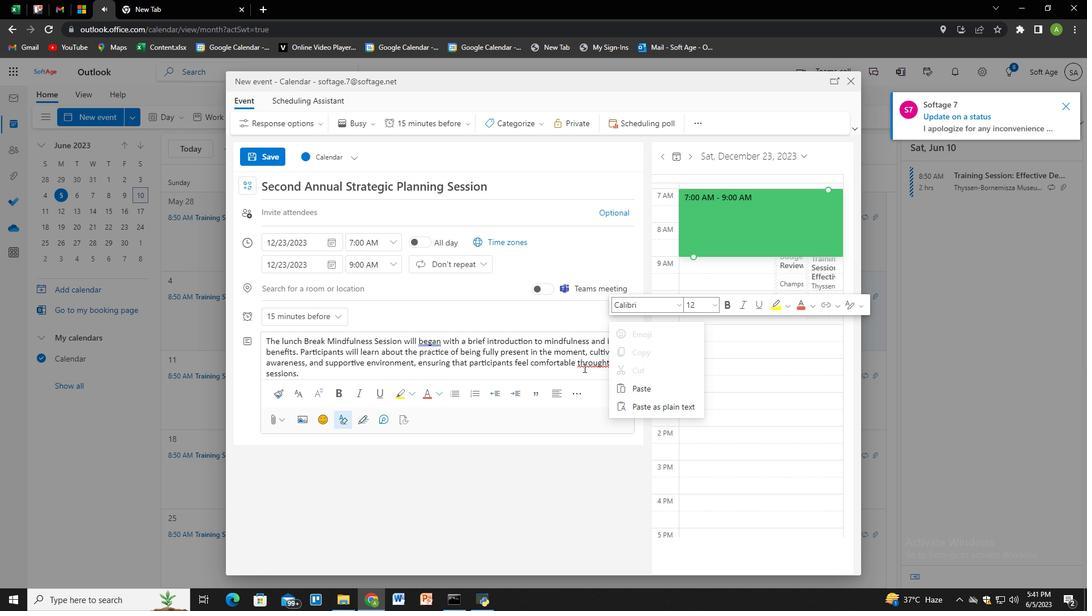 
Action: Mouse moved to (594, 366)
Screenshot: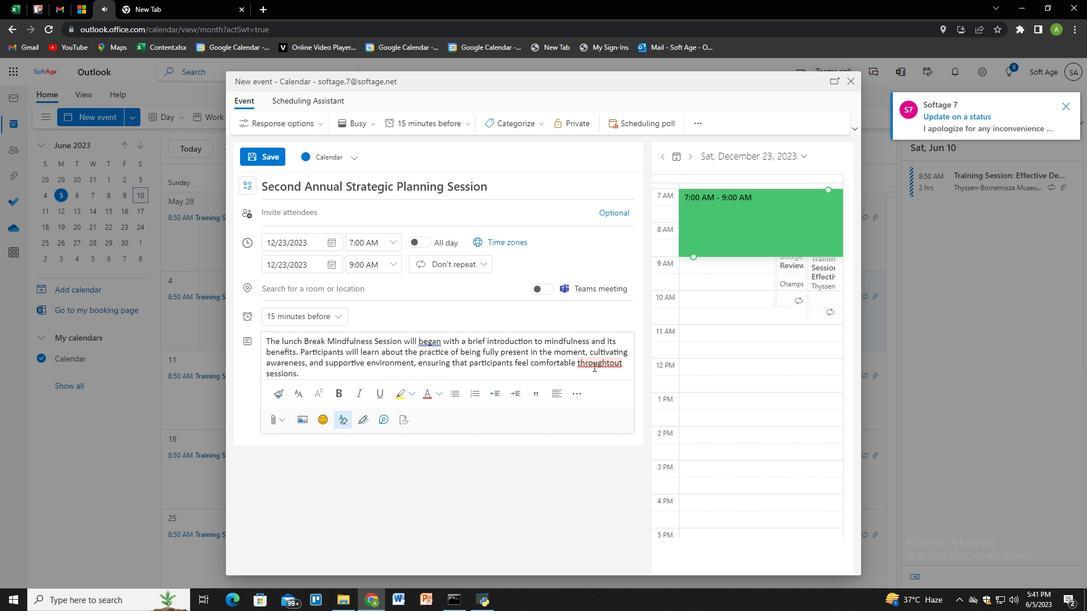 
Action: Mouse pressed left at (594, 366)
Screenshot: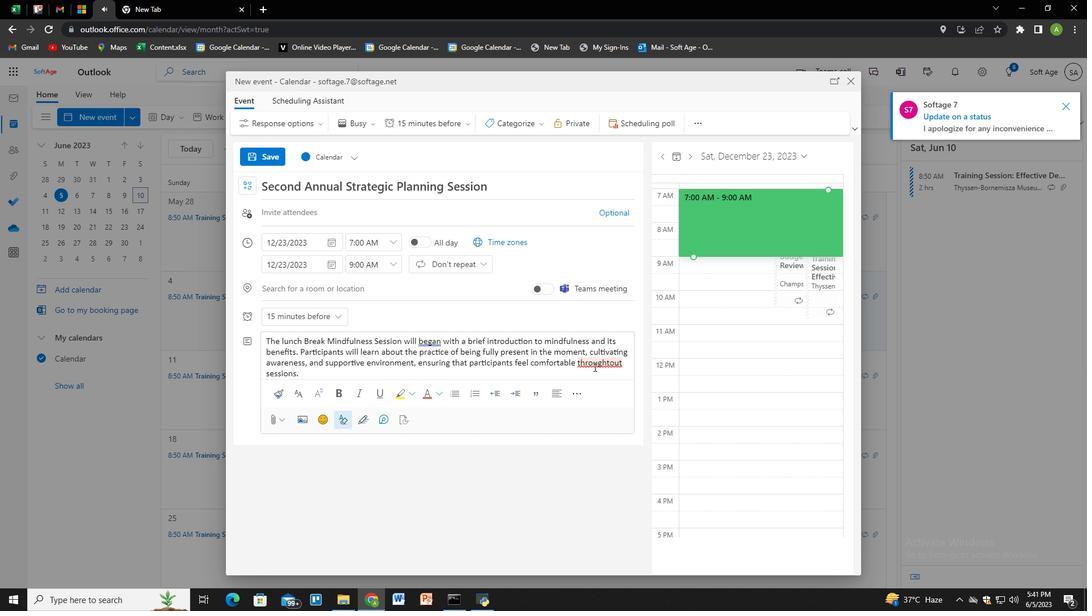
Action: Mouse moved to (531, 406)
Screenshot: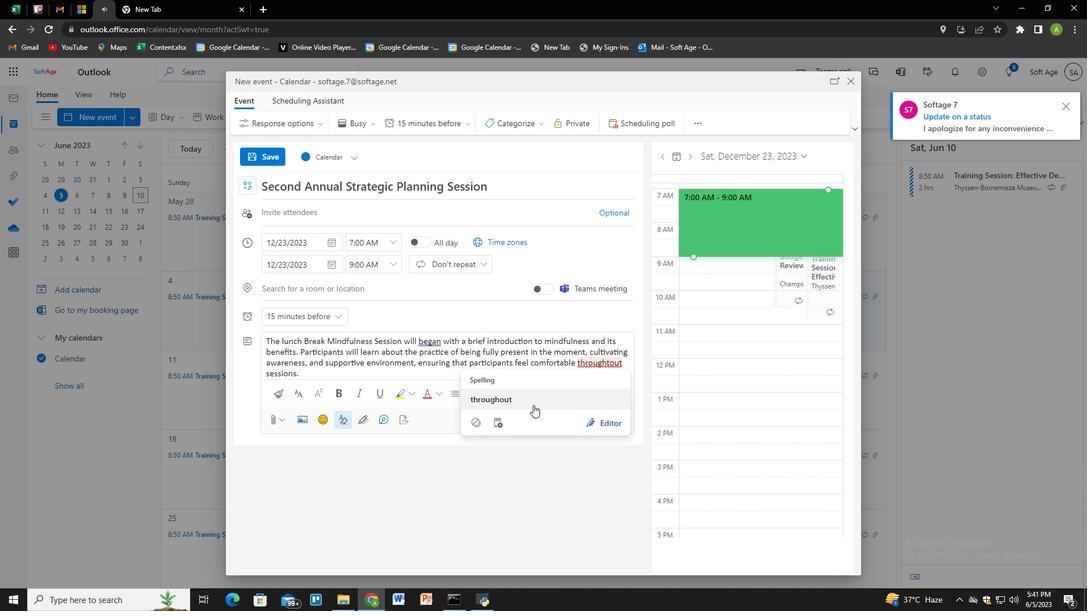 
Action: Mouse pressed left at (531, 406)
Screenshot: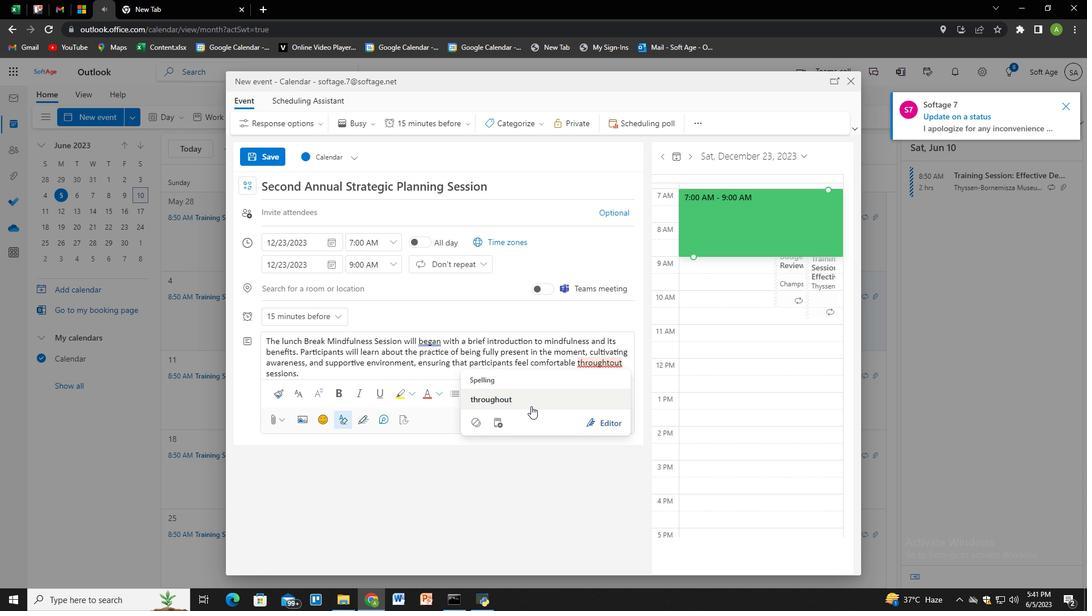 
Action: Mouse moved to (535, 118)
Screenshot: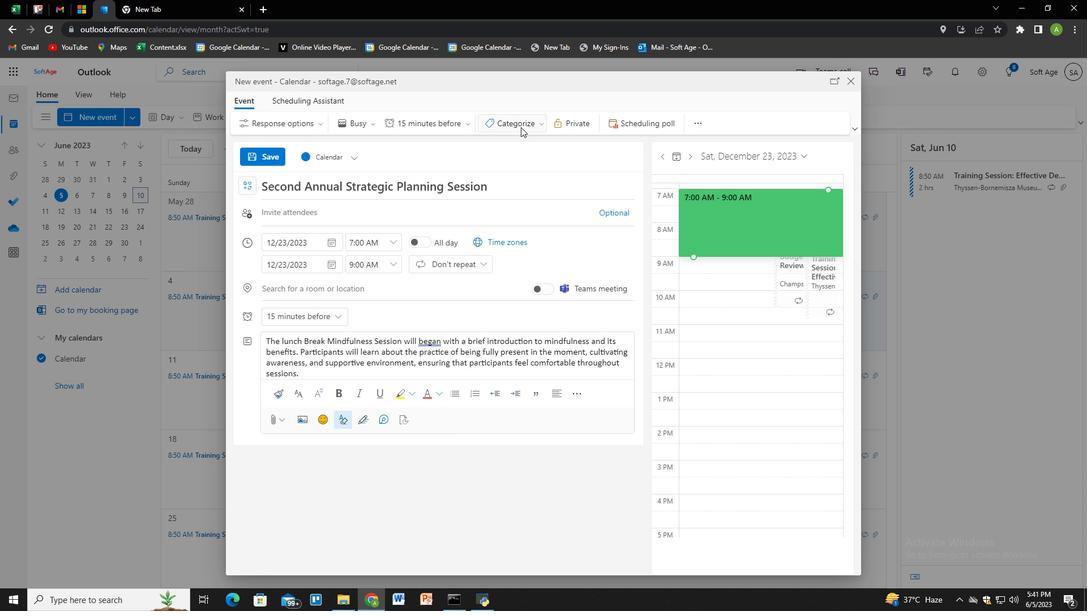 
Action: Mouse pressed left at (535, 118)
Screenshot: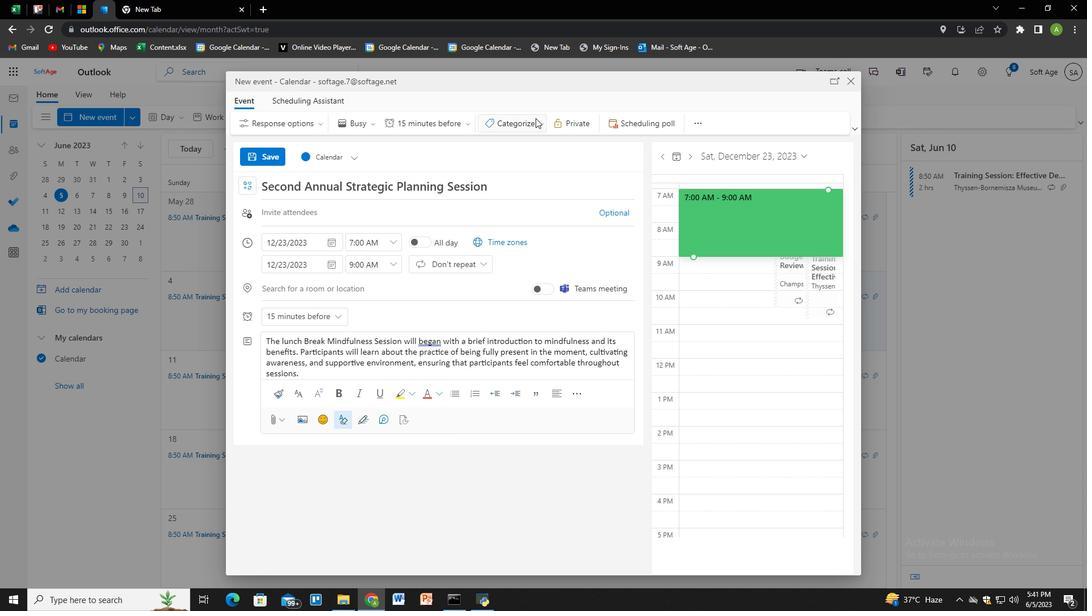 
Action: Mouse moved to (519, 219)
Screenshot: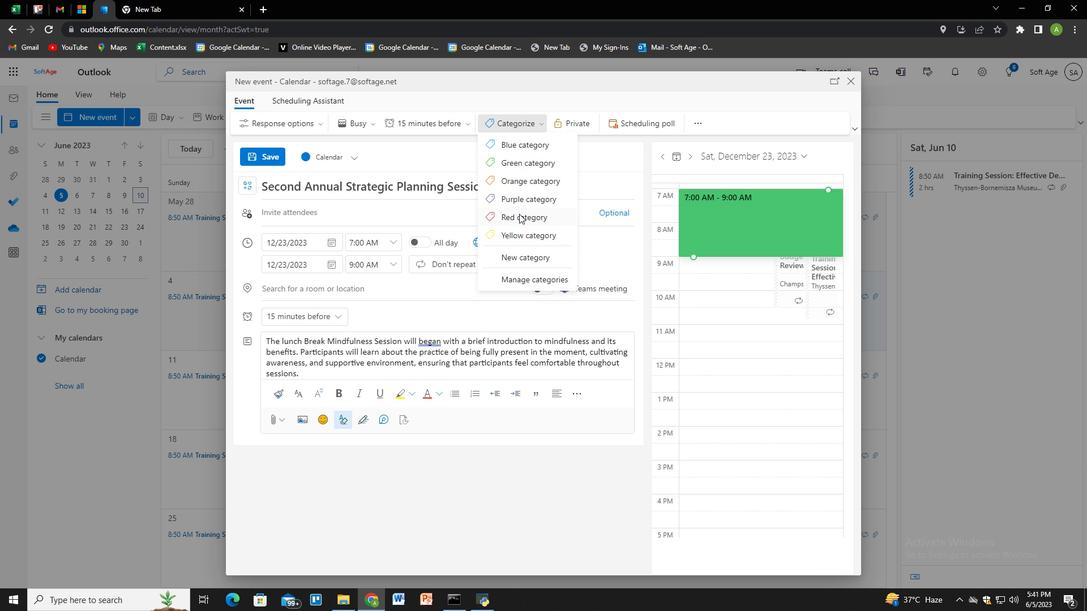 
Action: Mouse pressed left at (519, 219)
Screenshot: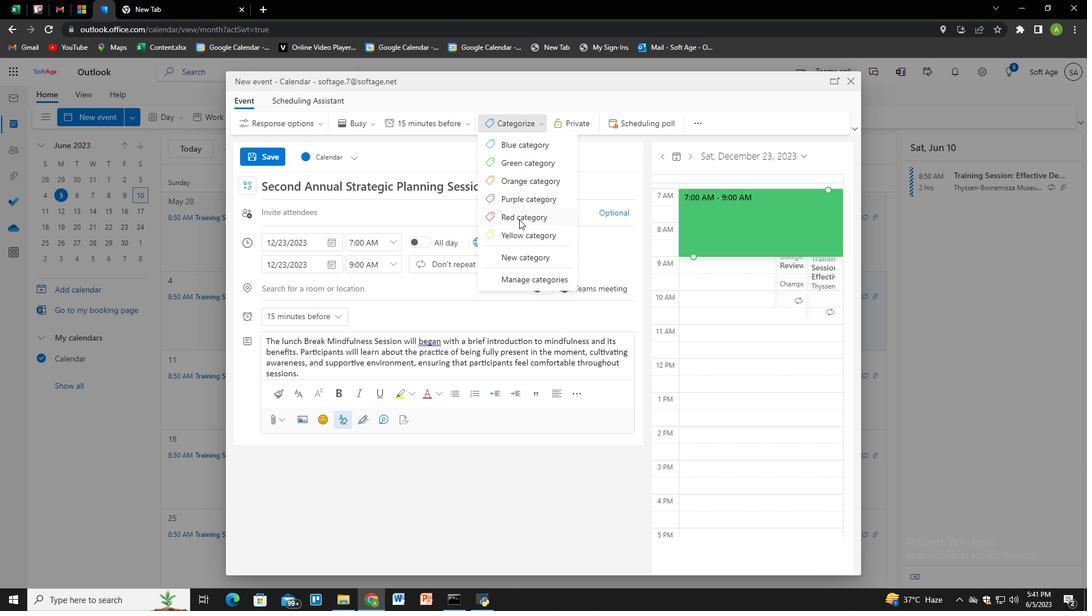 
Action: Mouse moved to (332, 289)
Screenshot: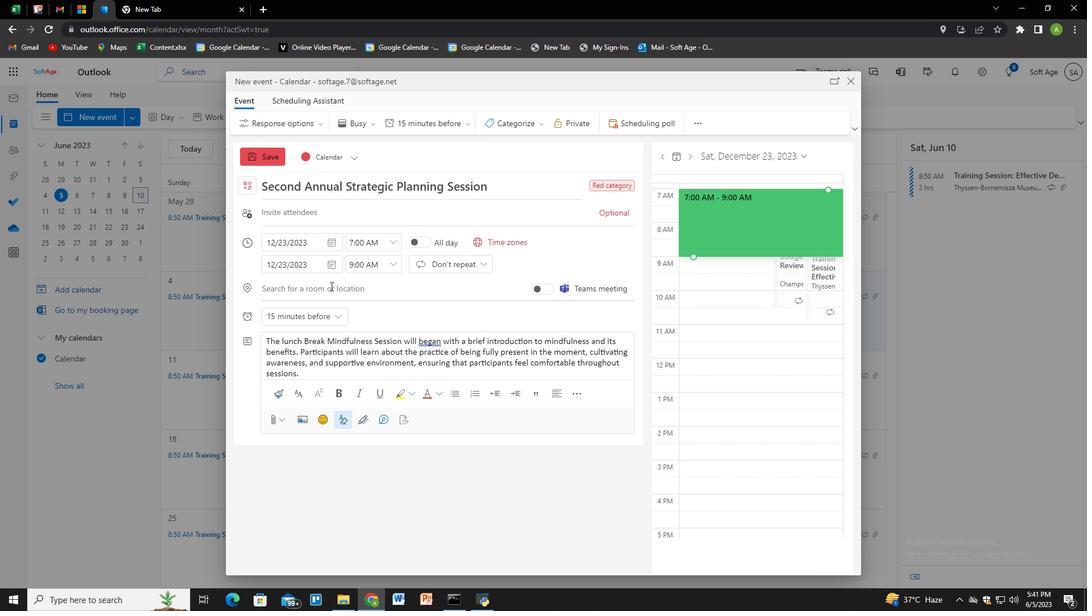 
Action: Mouse pressed left at (332, 289)
Screenshot: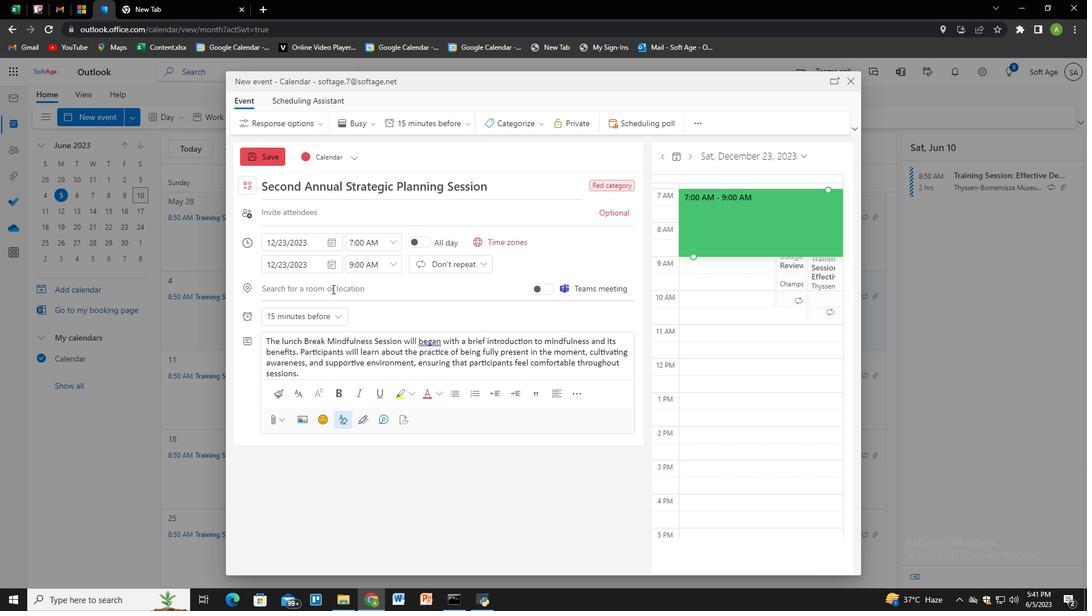 
Action: Key pressed <Key.shift>Prague<Key.backspace><Key.backspace>ue,<Key.space><Key.shift>Czech<Key.space><Key.shift>Republic<Key.down><Key.enter>
Screenshot: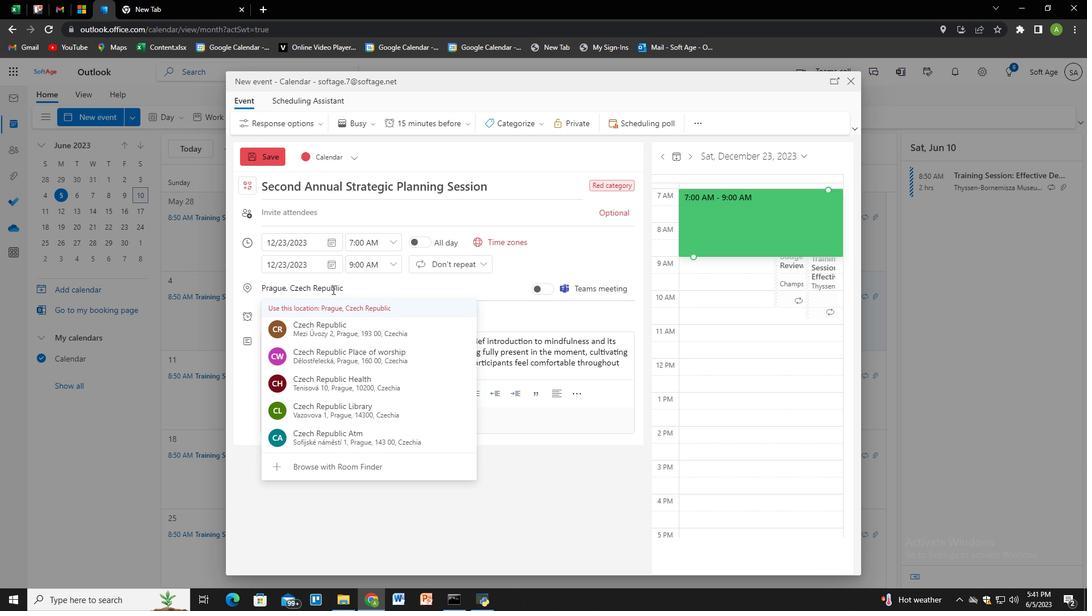 
Action: Mouse moved to (387, 212)
Screenshot: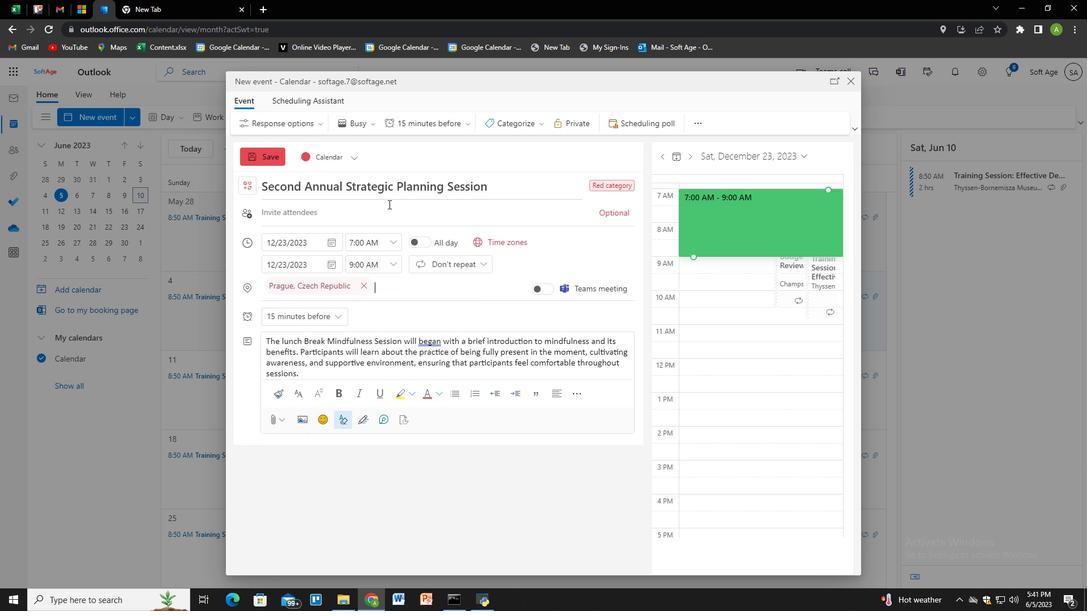 
Action: Mouse pressed left at (387, 212)
Screenshot: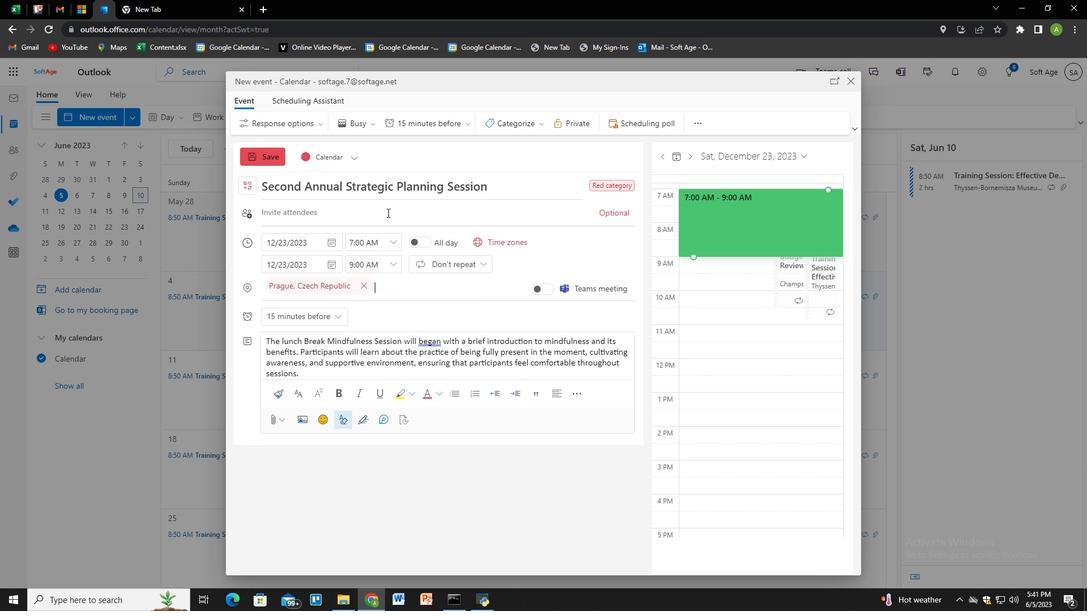 
Action: Key pressed softage.5<Key.shift><Key.shift><Key.shift><Key.shift><Key.shift><Key.shift><Key.shift><Key.shift><Key.shift><Key.shift><Key.shift><Key.shift><Key.shift><Key.shift>@softag.<Key.backspace>e.net<Key.enter>softage.10<Key.shift>@softag.en<Key.backspace><Key.backspace><Key.backspace>e.net<Key.enter>
Screenshot: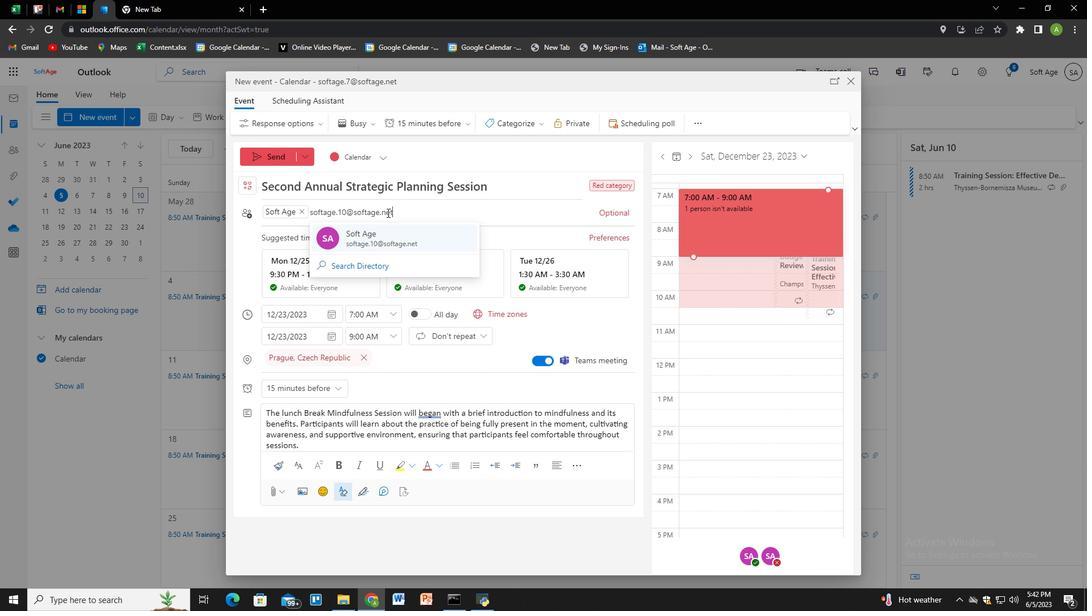 
Action: Mouse moved to (431, 126)
Screenshot: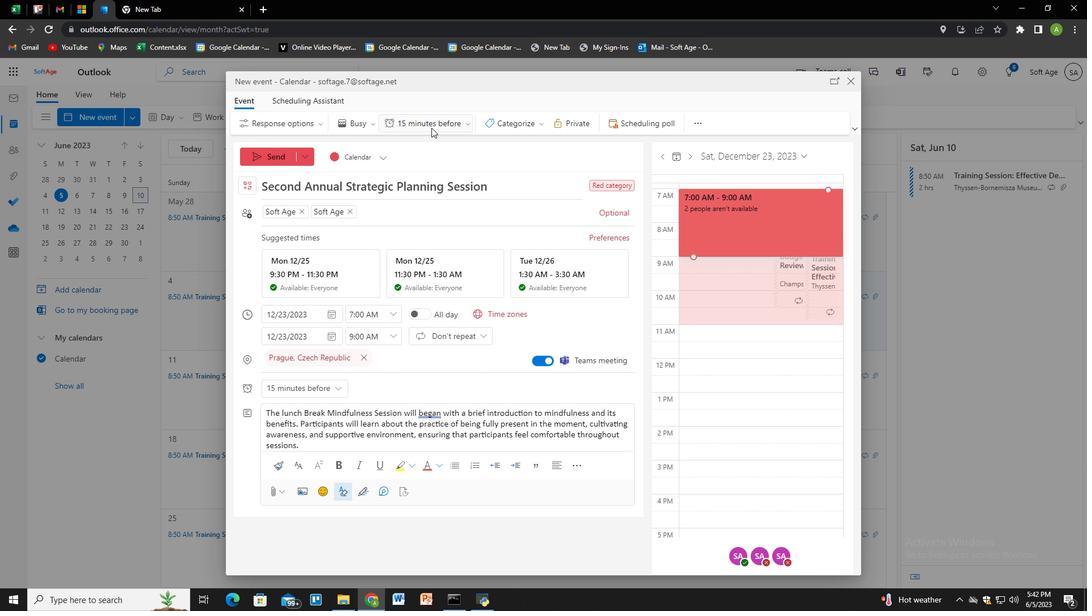 
Action: Mouse pressed left at (431, 126)
Screenshot: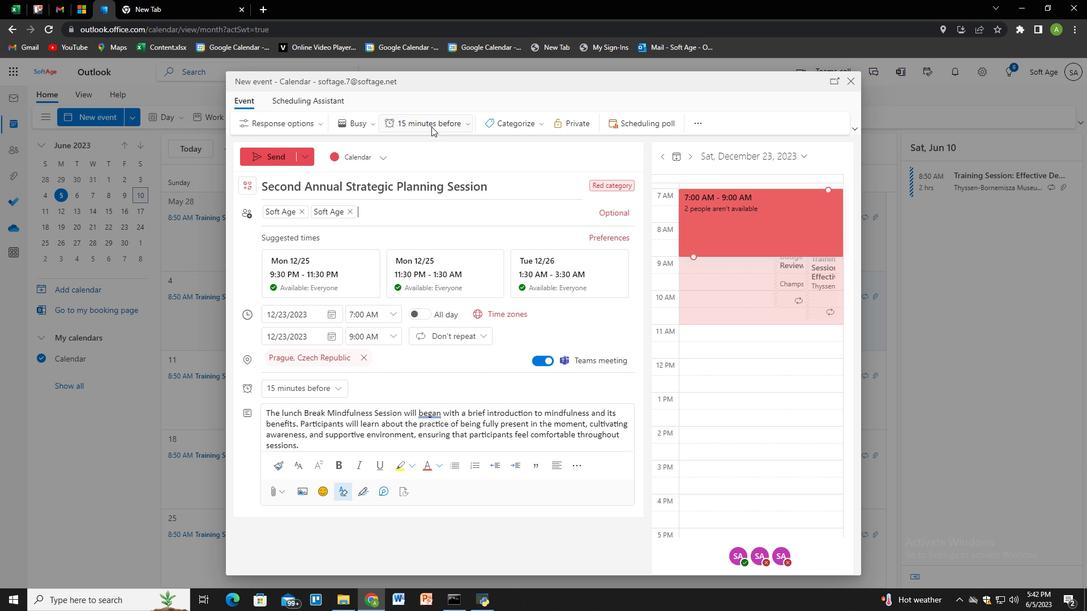 
Action: Mouse moved to (429, 245)
Screenshot: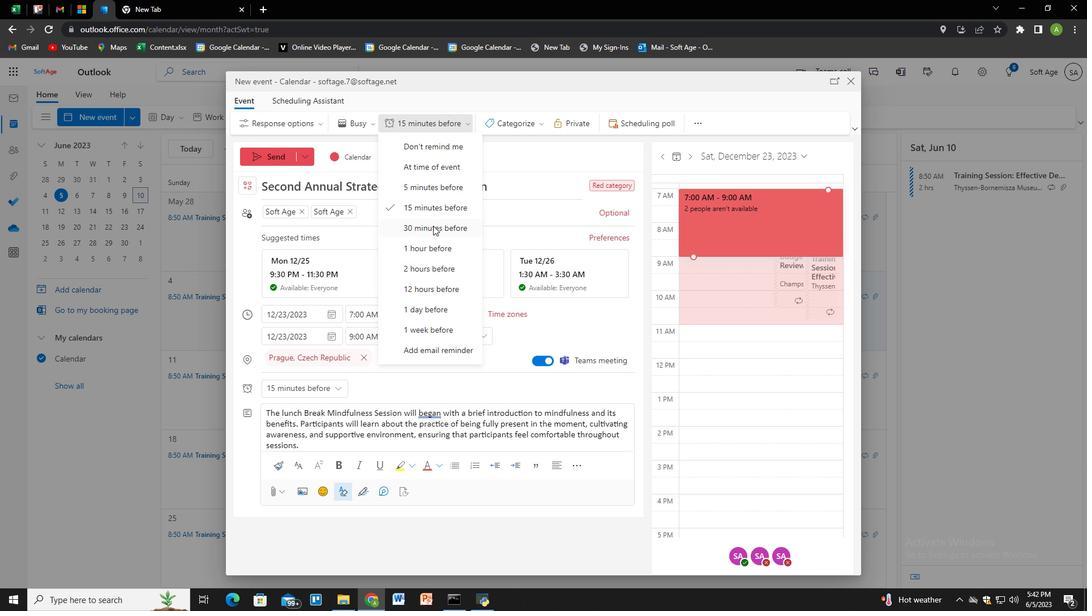 
Action: Mouse pressed left at (429, 245)
Screenshot: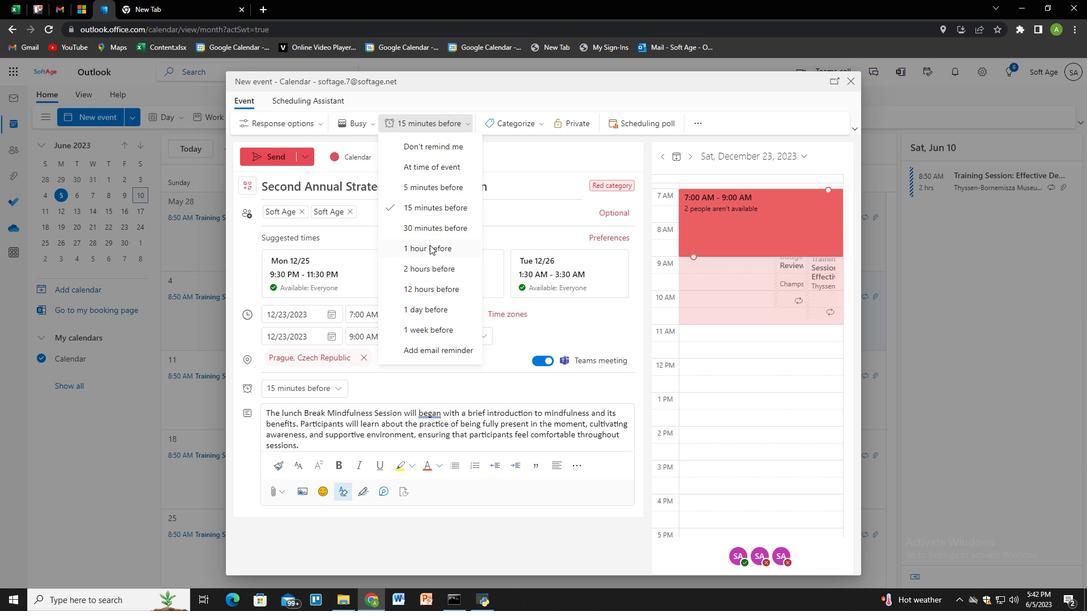 
Action: Mouse moved to (282, 158)
Screenshot: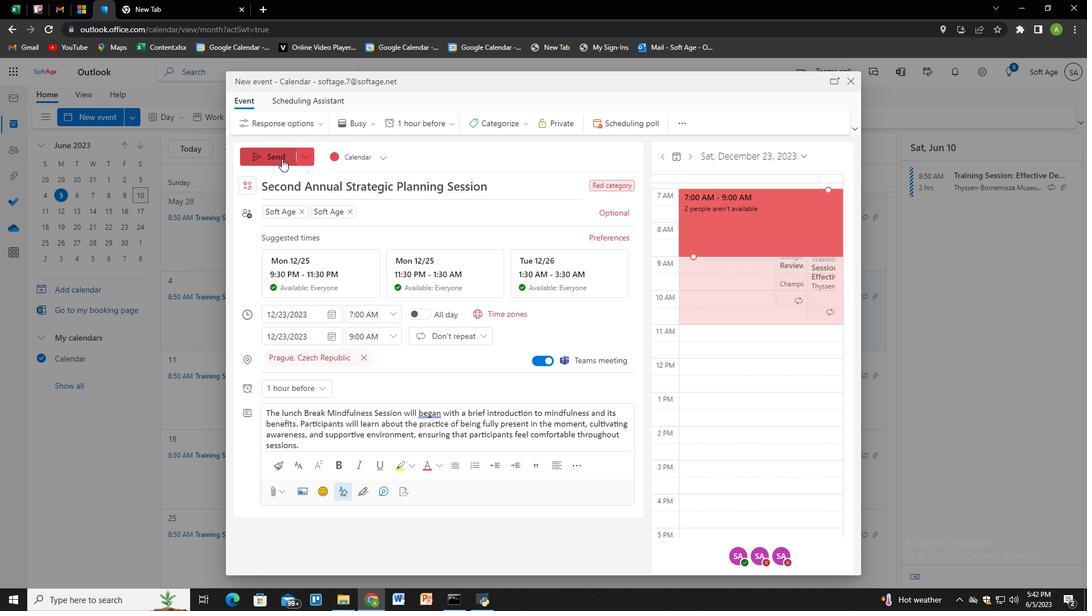 
Action: Mouse pressed left at (282, 158)
Screenshot: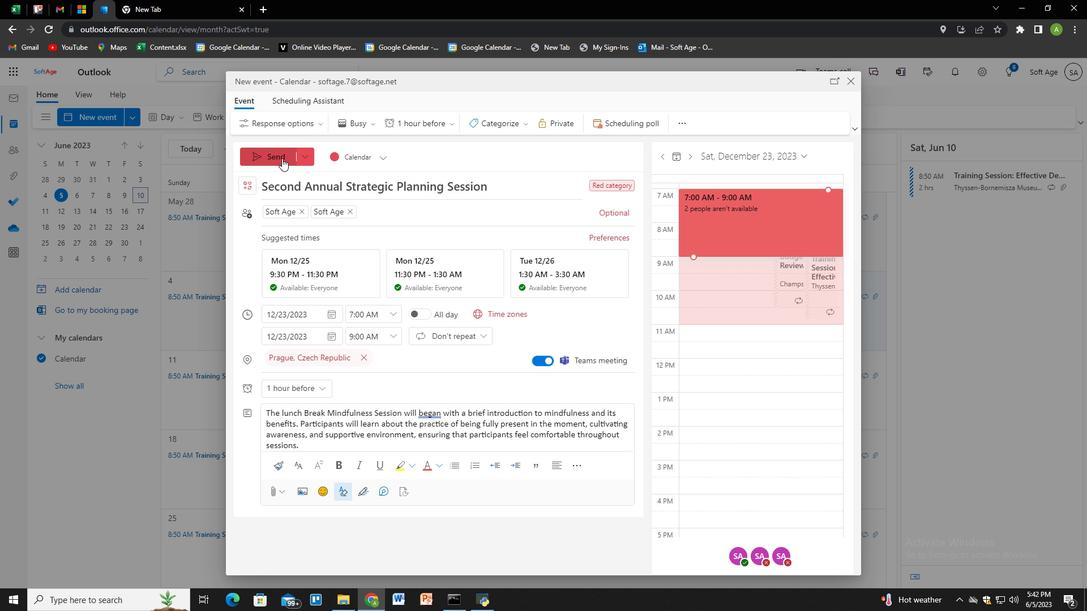 
Action: Mouse moved to (537, 309)
Screenshot: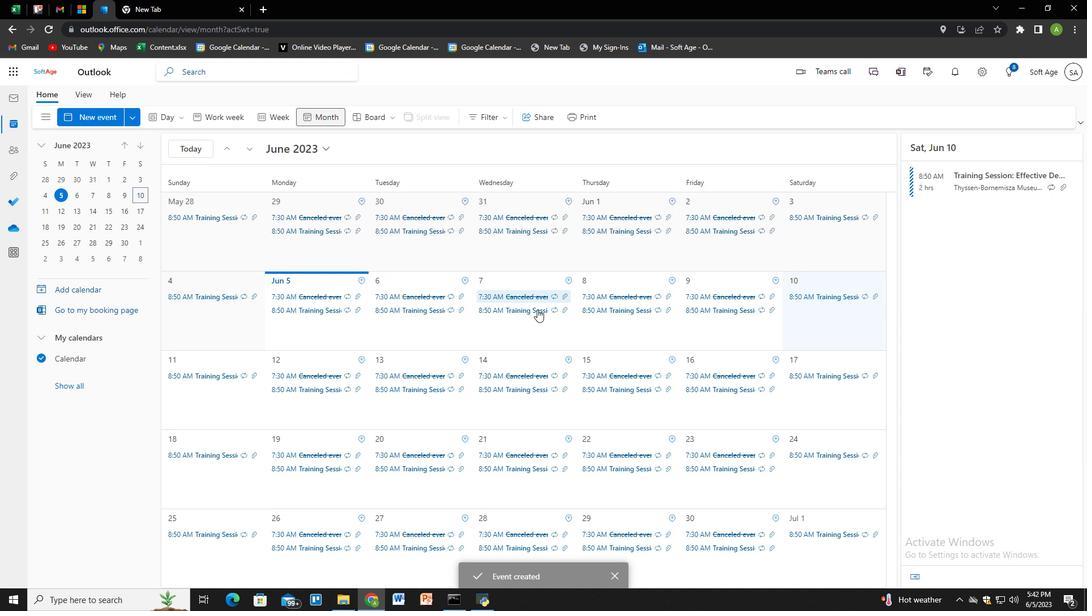 
